 Task: Find the optimal route from Chicago to Starved Rock State Park.
Action: Mouse moved to (273, 58)
Screenshot: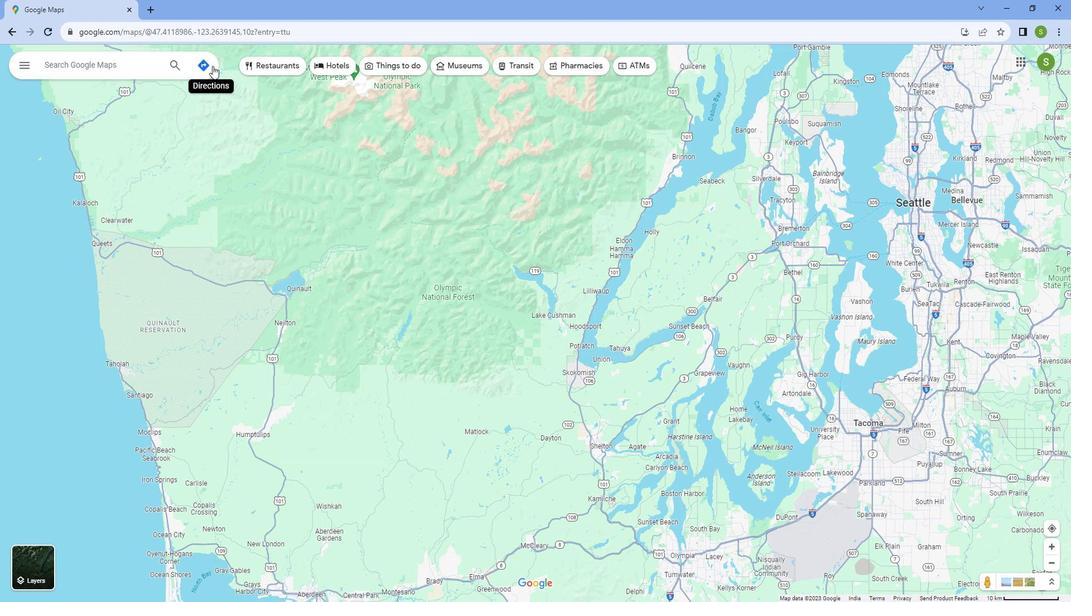 
Action: Mouse pressed left at (273, 58)
Screenshot: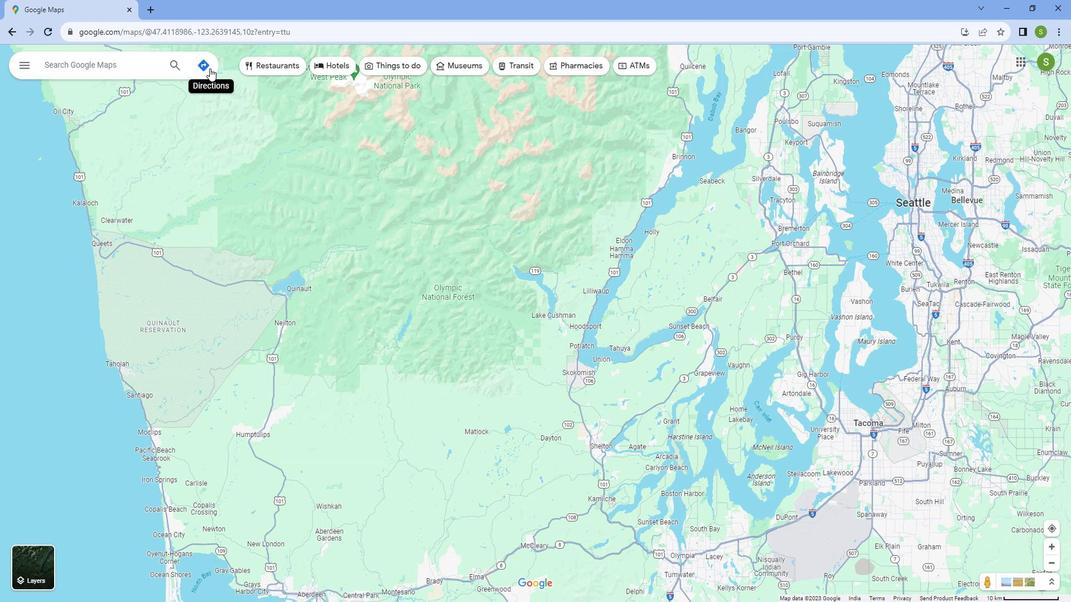 
Action: Mouse moved to (214, 85)
Screenshot: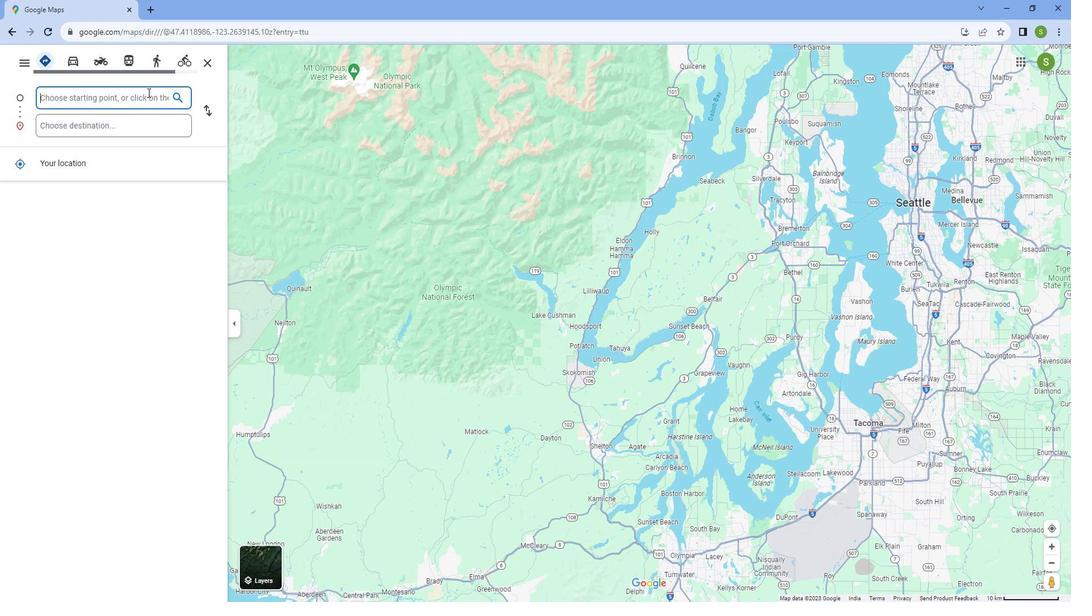 
Action: Mouse pressed left at (214, 85)
Screenshot: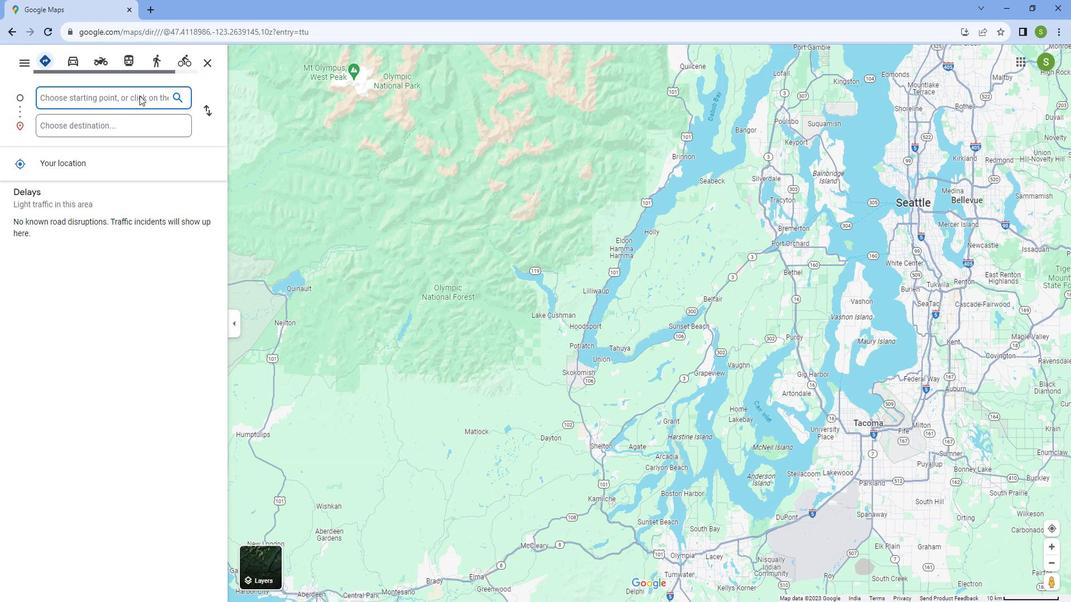 
Action: Key pressed <Key.caps_lock>C<Key.caps_lock>hicago
Screenshot: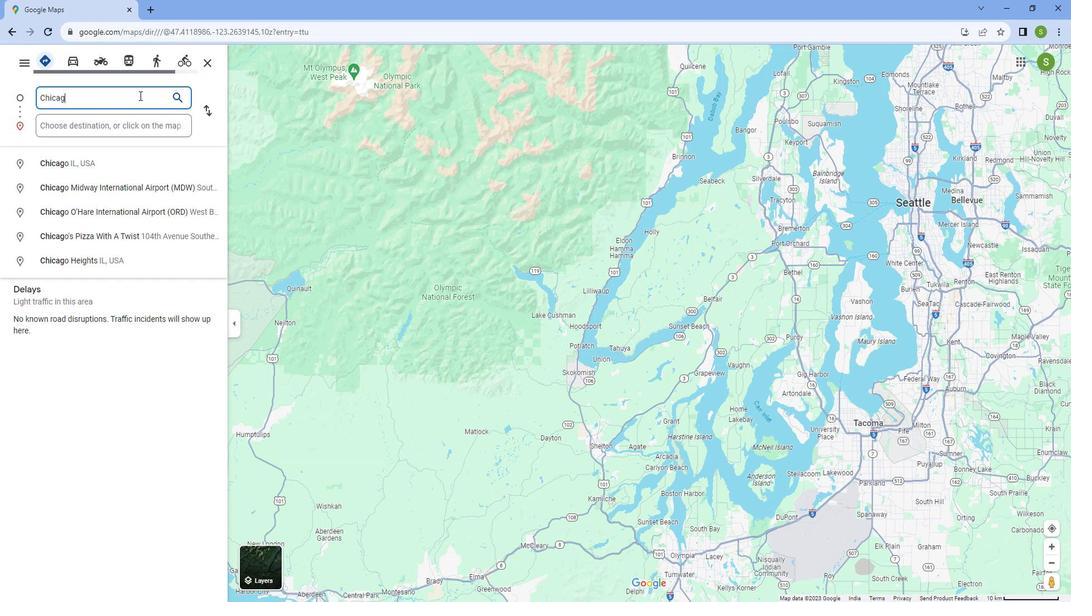 
Action: Mouse moved to (203, 156)
Screenshot: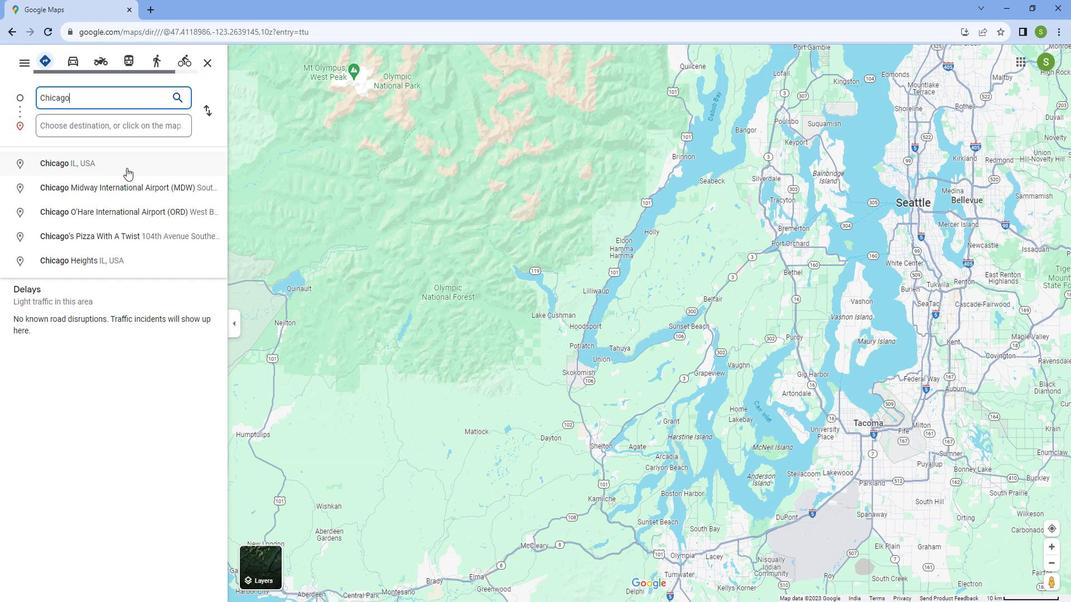 
Action: Mouse pressed left at (203, 156)
Screenshot: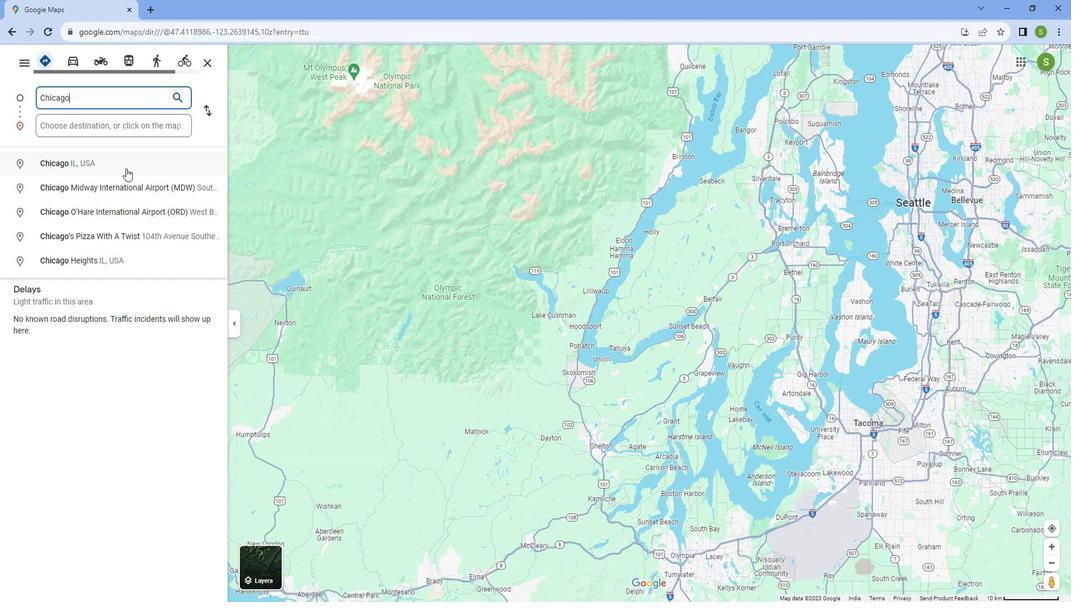 
Action: Mouse moved to (201, 112)
Screenshot: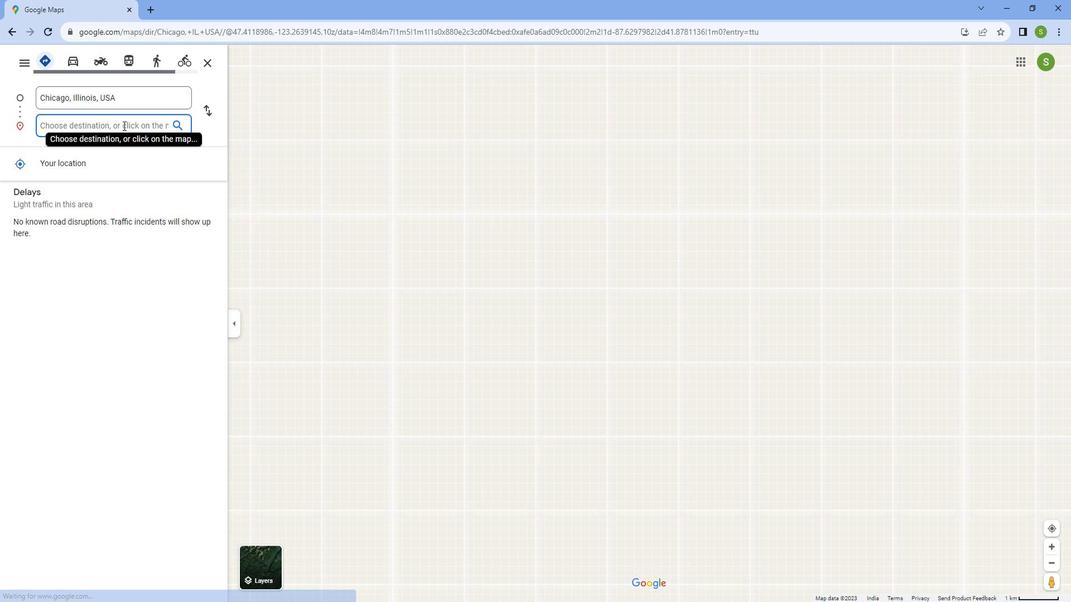 
Action: Mouse pressed left at (201, 112)
Screenshot: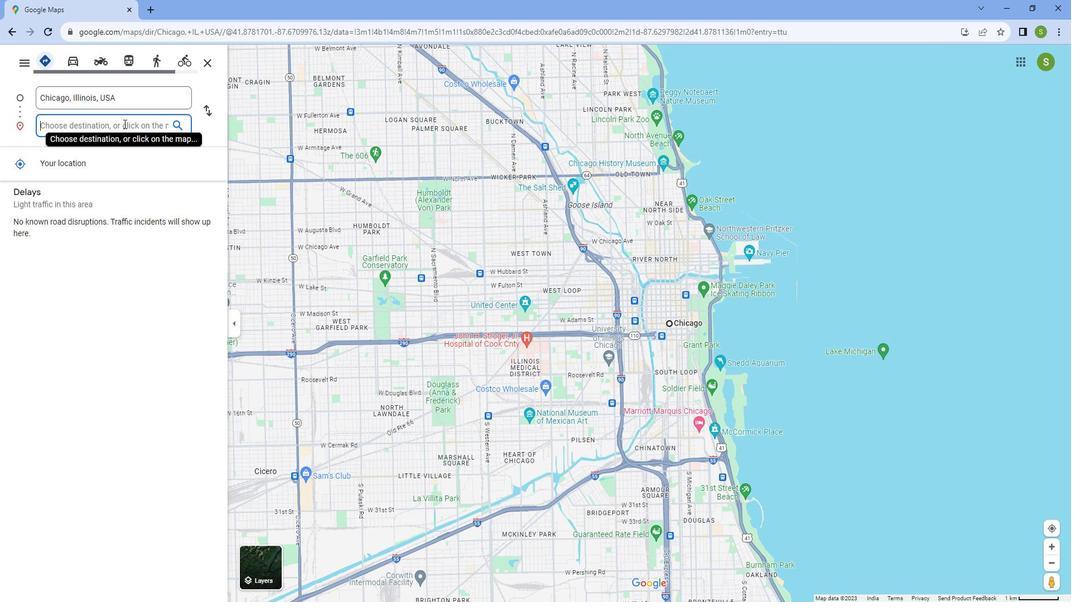 
Action: Key pressed <Key.caps_lock>S<Key.caps_lock>tarved<Key.space><Key.caps_lock>R<Key.caps_lock>ock<Key.space><Key.caps_lock>S<Key.caps_lock>tate<Key.space><Key.caps_lock>P<Key.caps_lock>ark
Screenshot: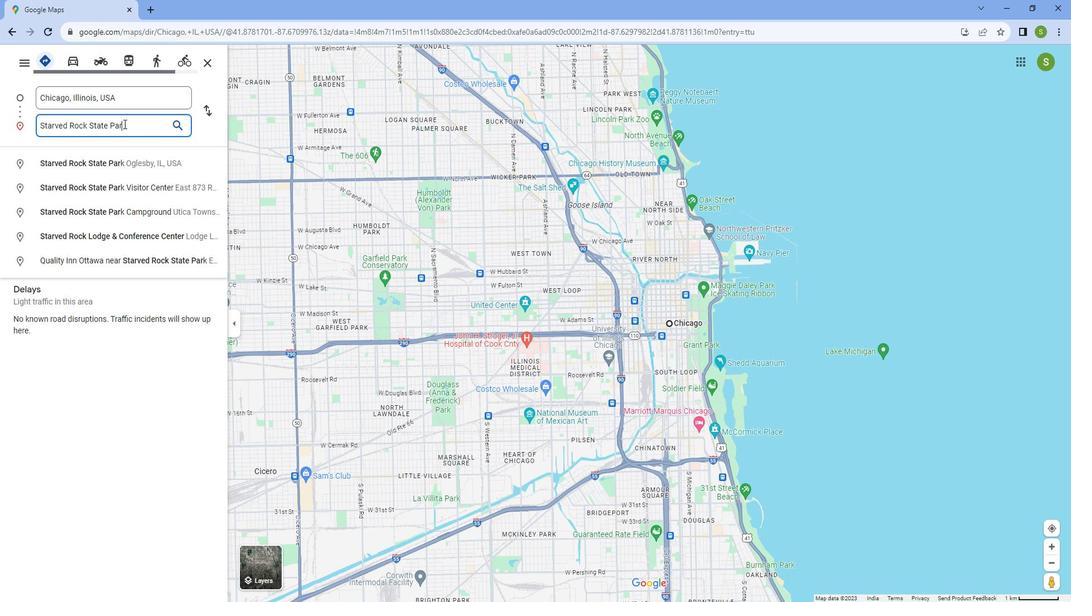 
Action: Mouse moved to (206, 159)
Screenshot: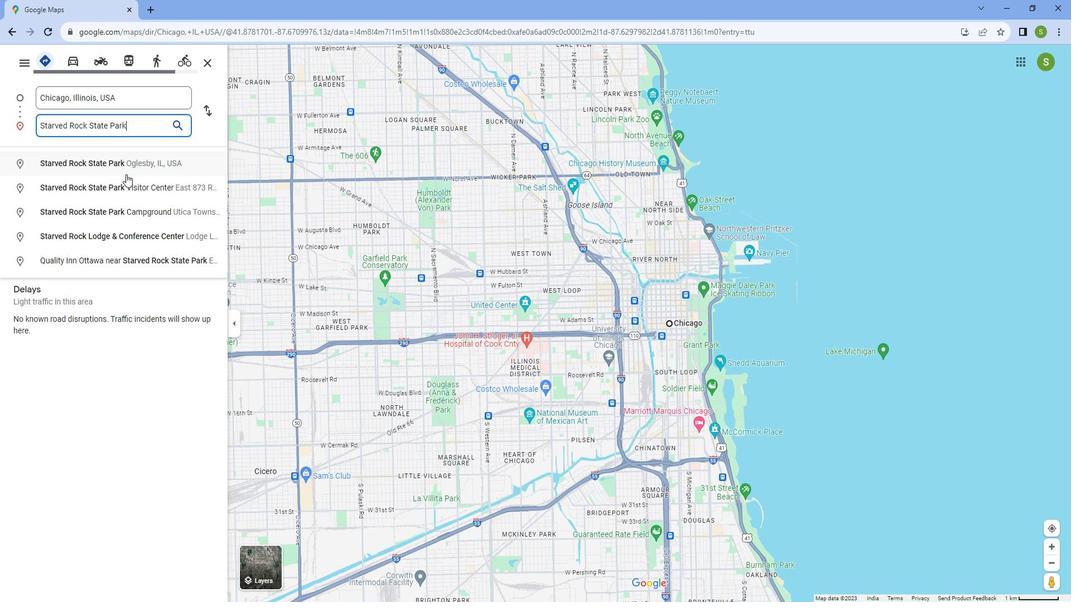 
Action: Mouse pressed left at (206, 159)
Screenshot: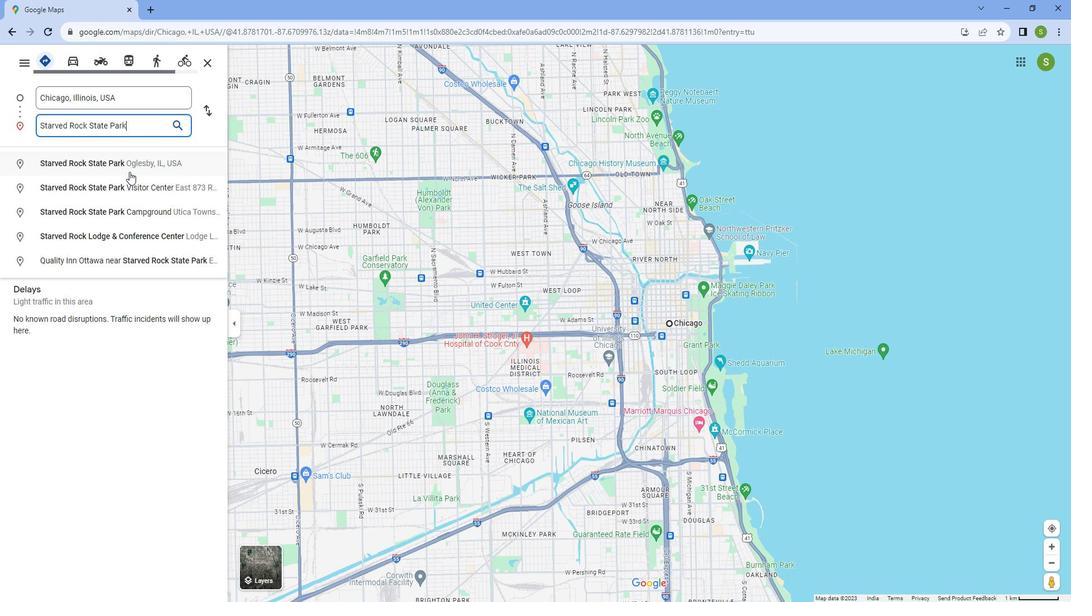 
Action: Mouse moved to (151, 286)
Screenshot: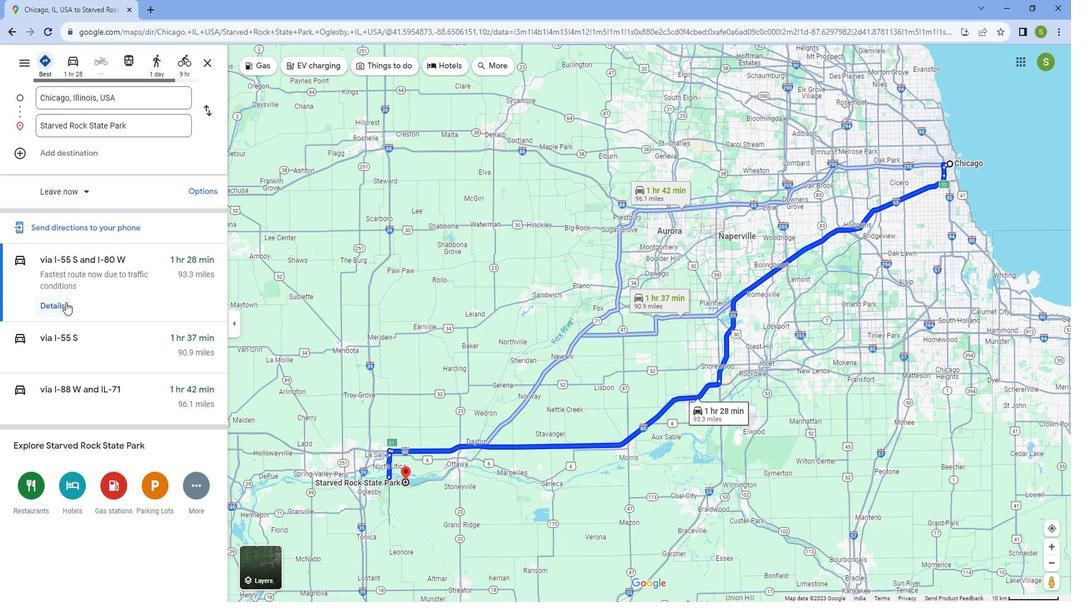 
Action: Mouse pressed left at (151, 286)
Screenshot: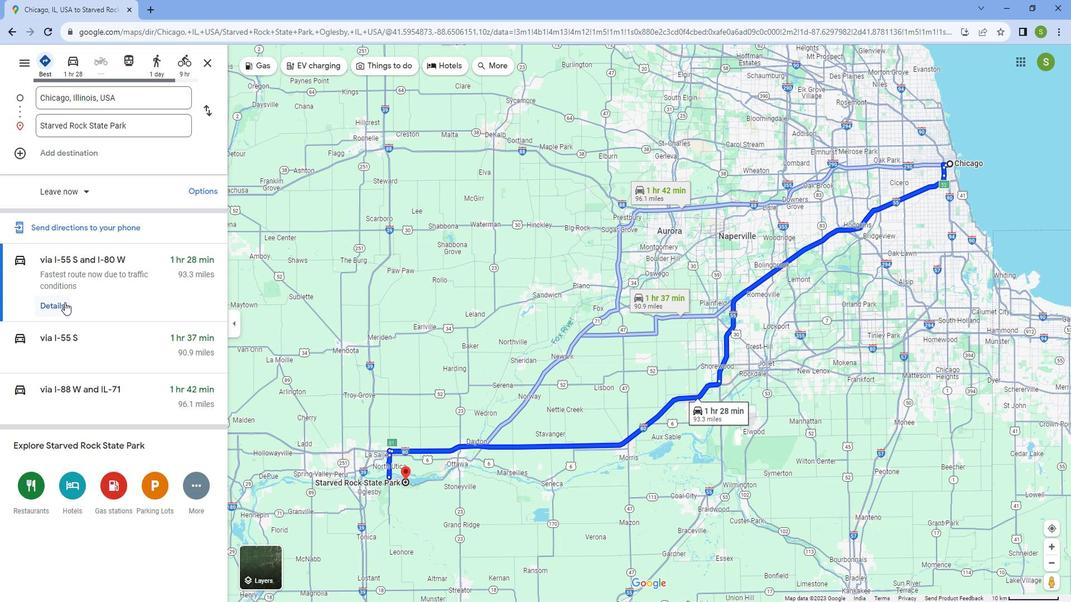 
Action: Mouse moved to (629, 337)
Screenshot: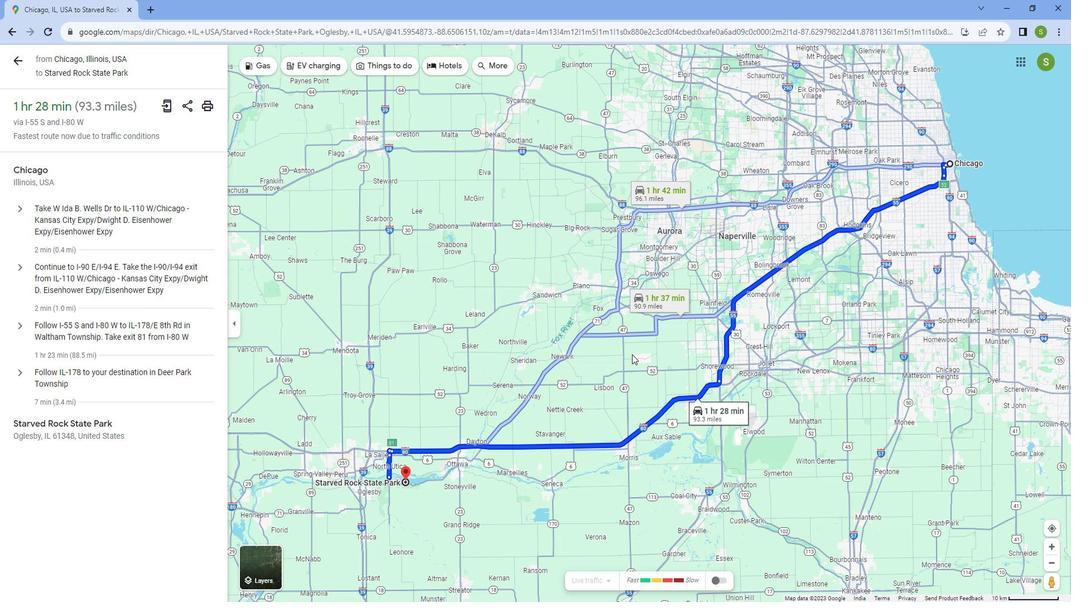 
Action: Mouse pressed left at (629, 337)
Screenshot: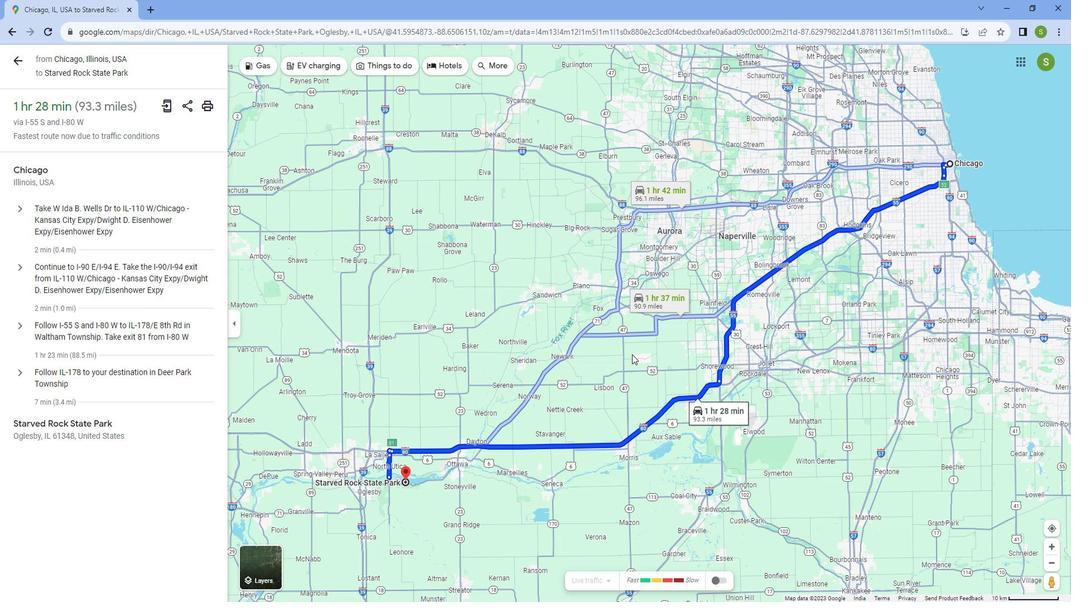 
Action: Mouse moved to (676, 303)
Screenshot: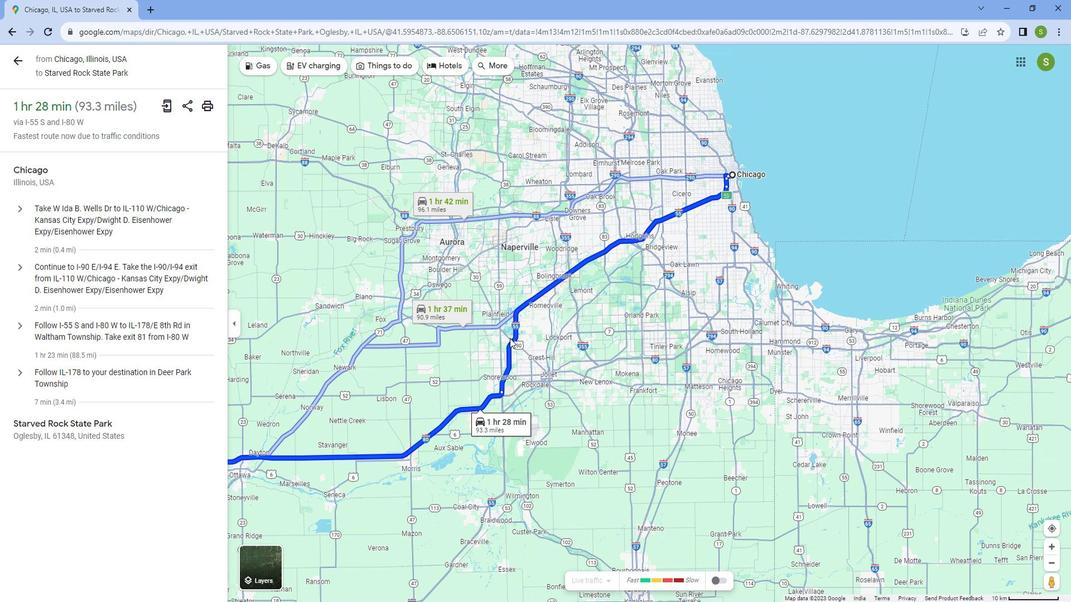 
Action: Mouse pressed left at (676, 303)
Screenshot: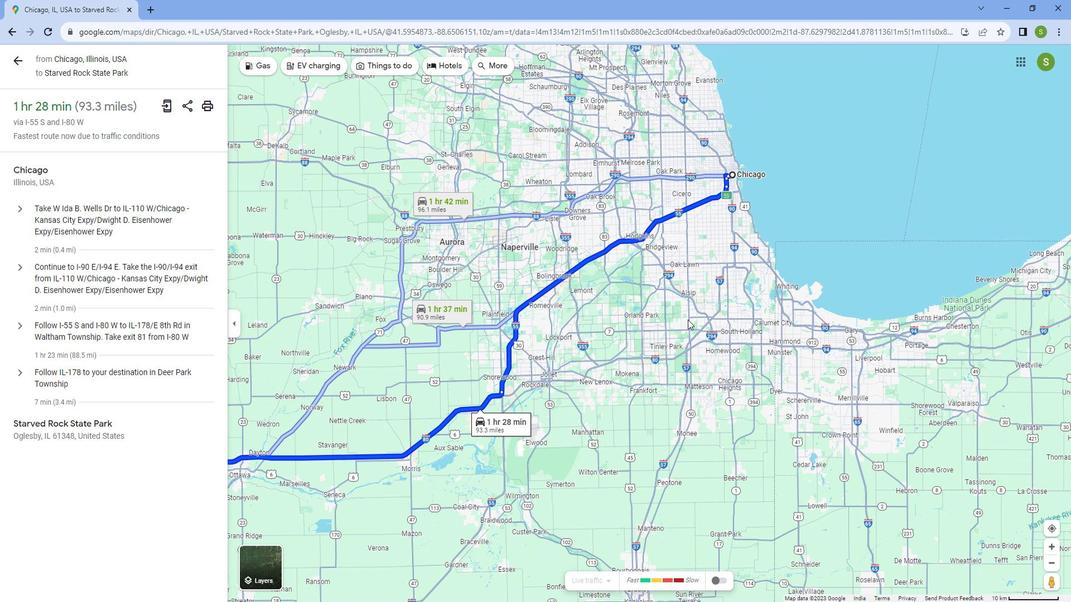 
Action: Mouse moved to (615, 269)
Screenshot: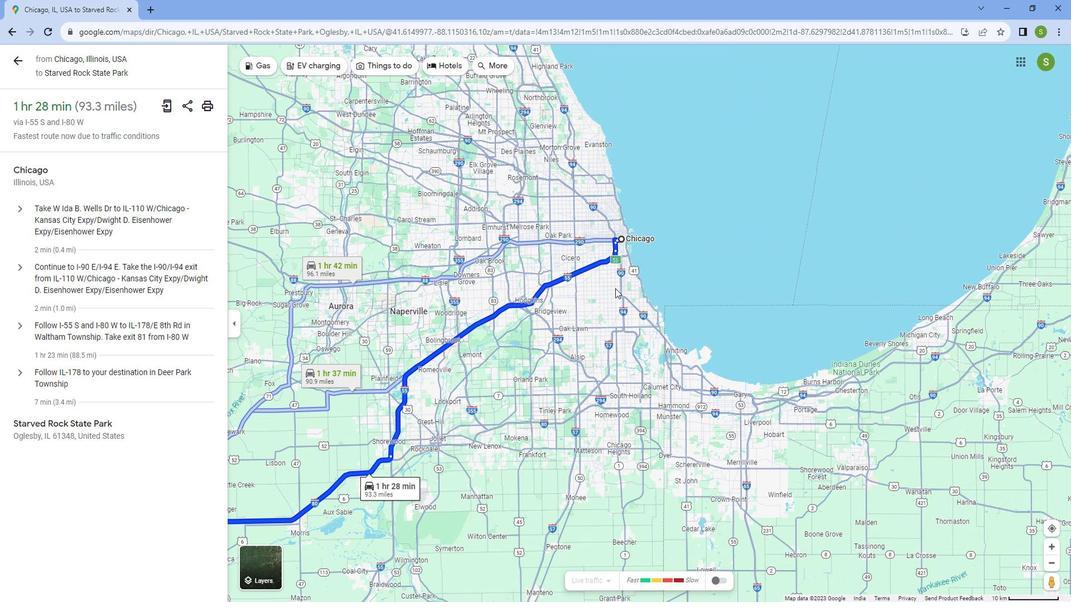 
Action: Mouse scrolled (615, 270) with delta (0, 0)
Screenshot: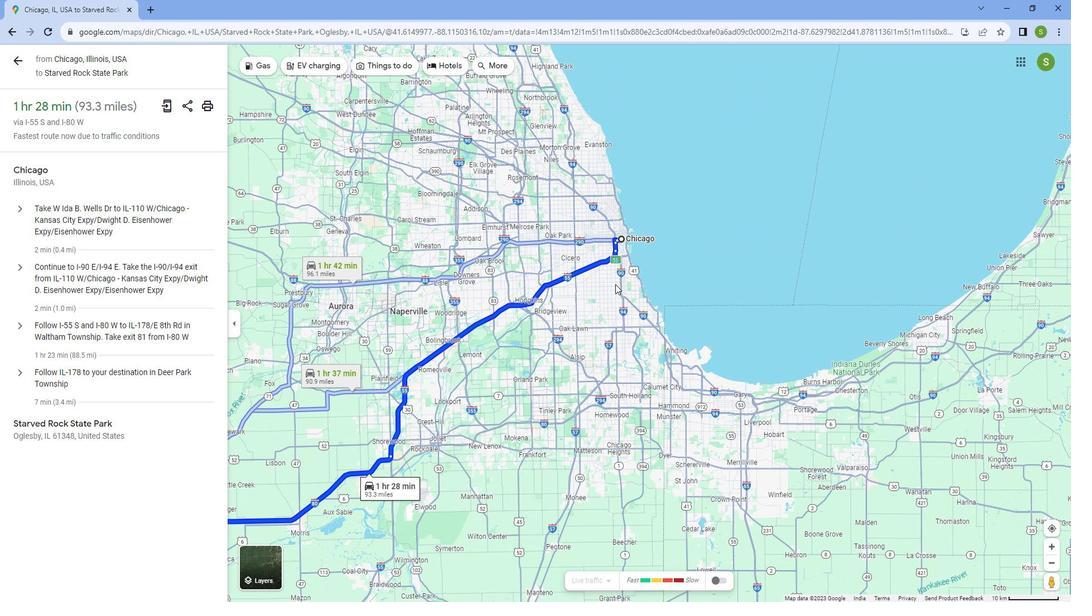 
Action: Mouse scrolled (615, 270) with delta (0, 0)
Screenshot: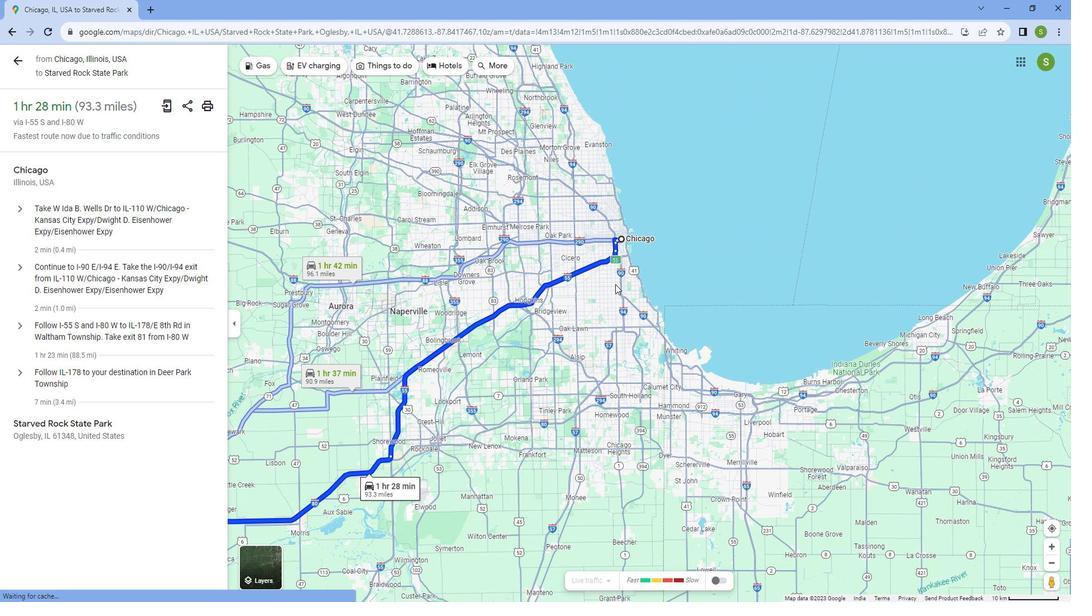 
Action: Mouse scrolled (615, 270) with delta (0, 0)
Screenshot: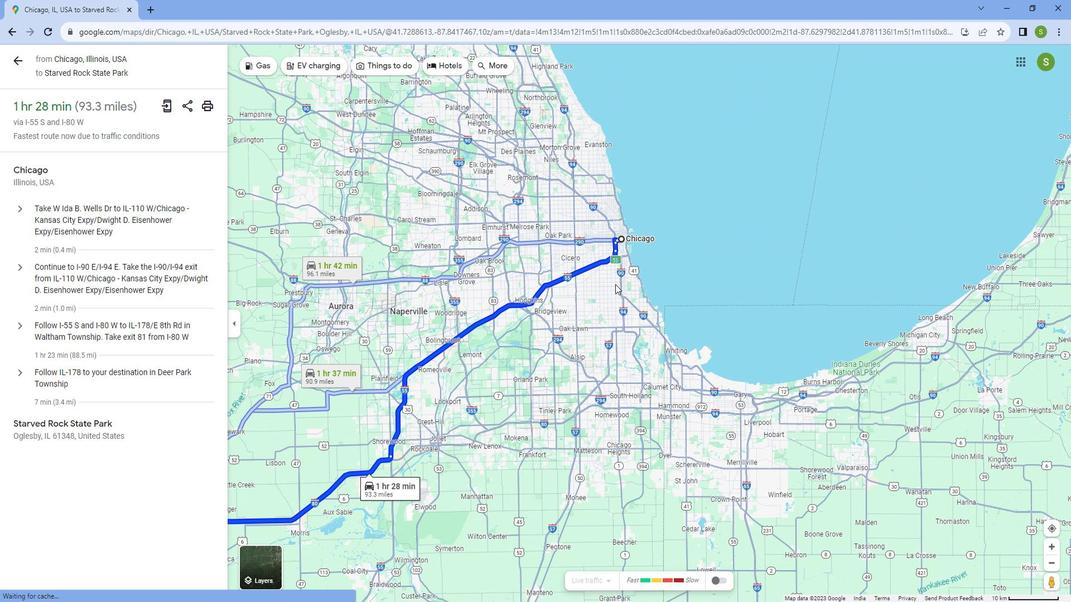 
Action: Mouse scrolled (615, 270) with delta (0, 0)
Screenshot: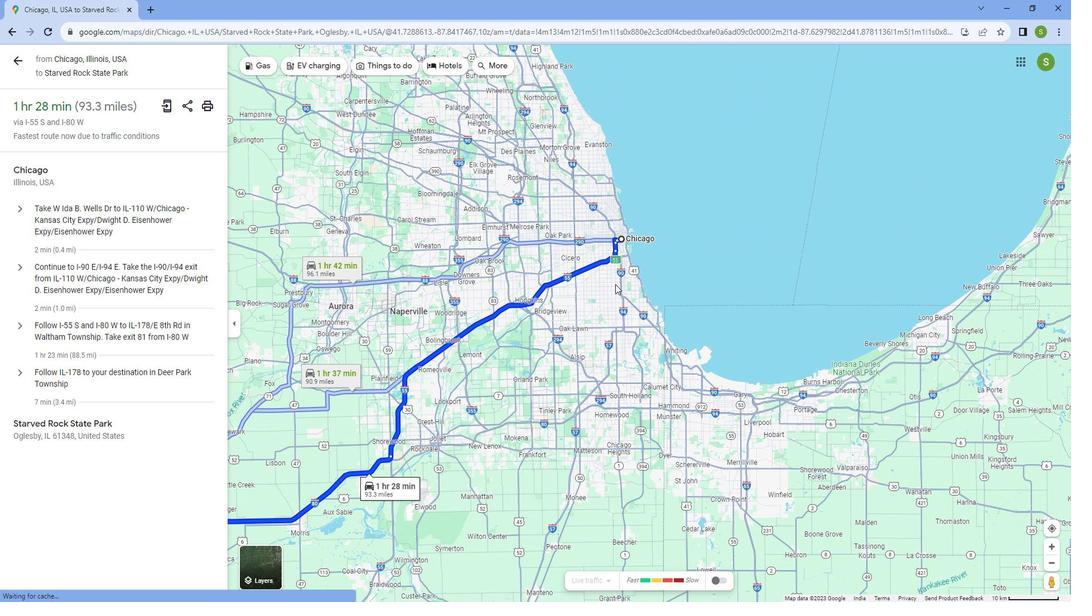 
Action: Mouse scrolled (615, 270) with delta (0, 0)
Screenshot: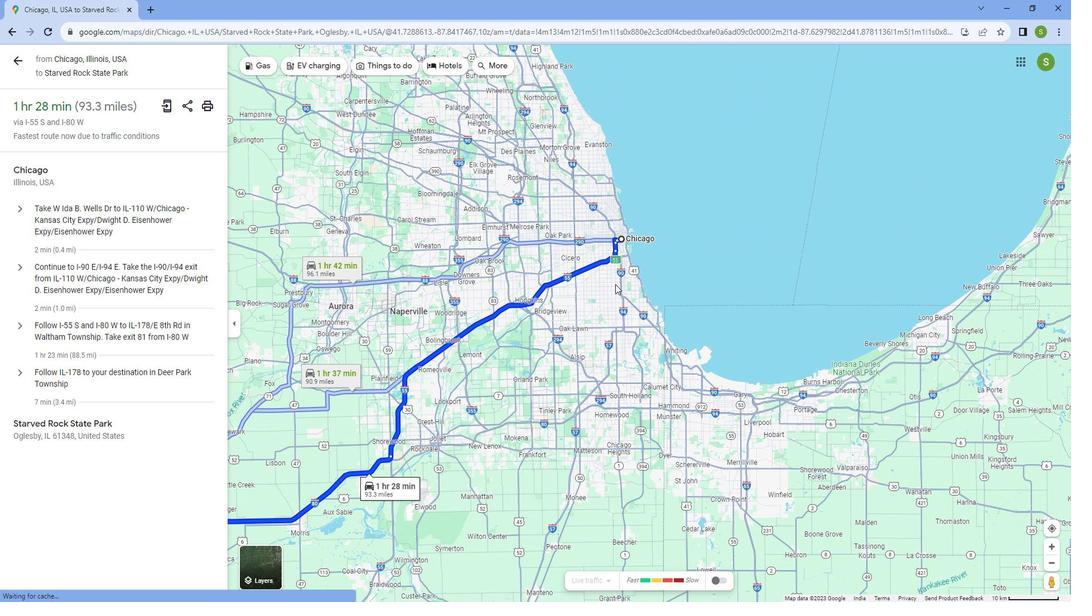 
Action: Mouse scrolled (615, 270) with delta (0, 0)
Screenshot: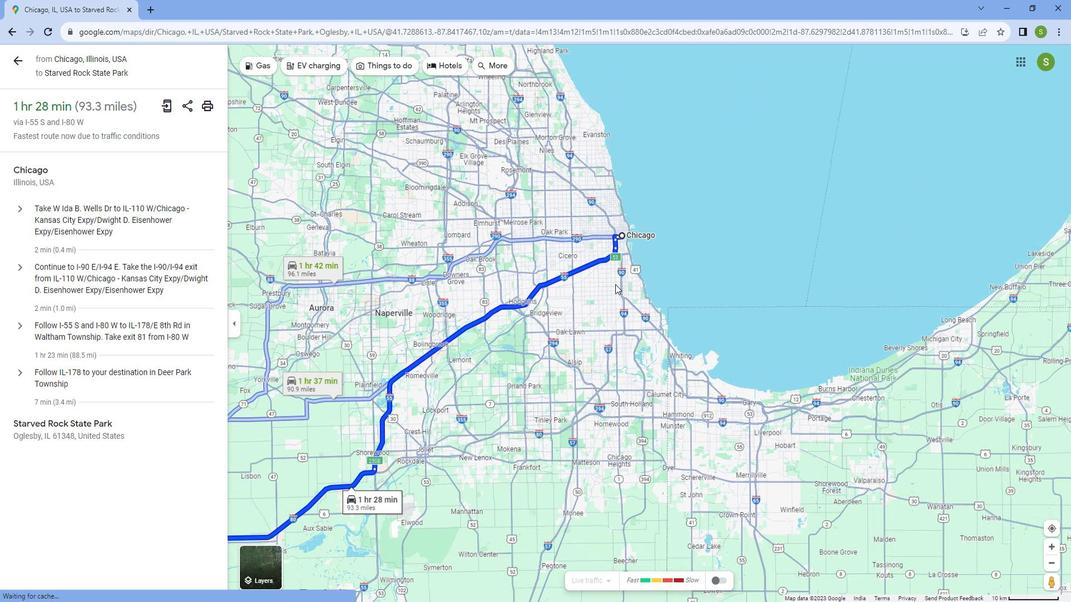 
Action: Mouse scrolled (615, 270) with delta (0, 0)
Screenshot: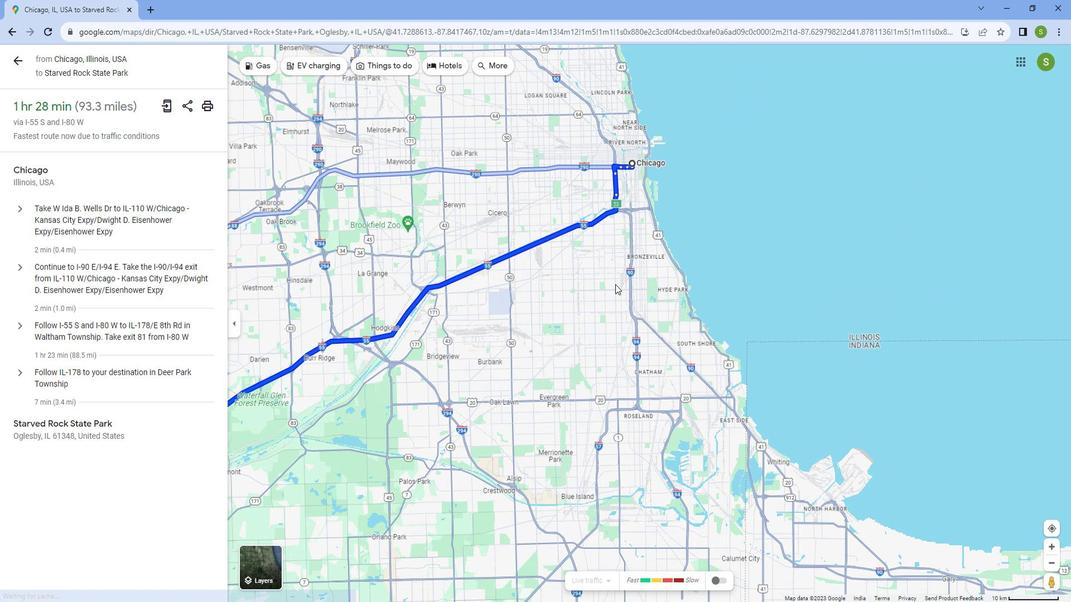
Action: Mouse scrolled (615, 270) with delta (0, 0)
Screenshot: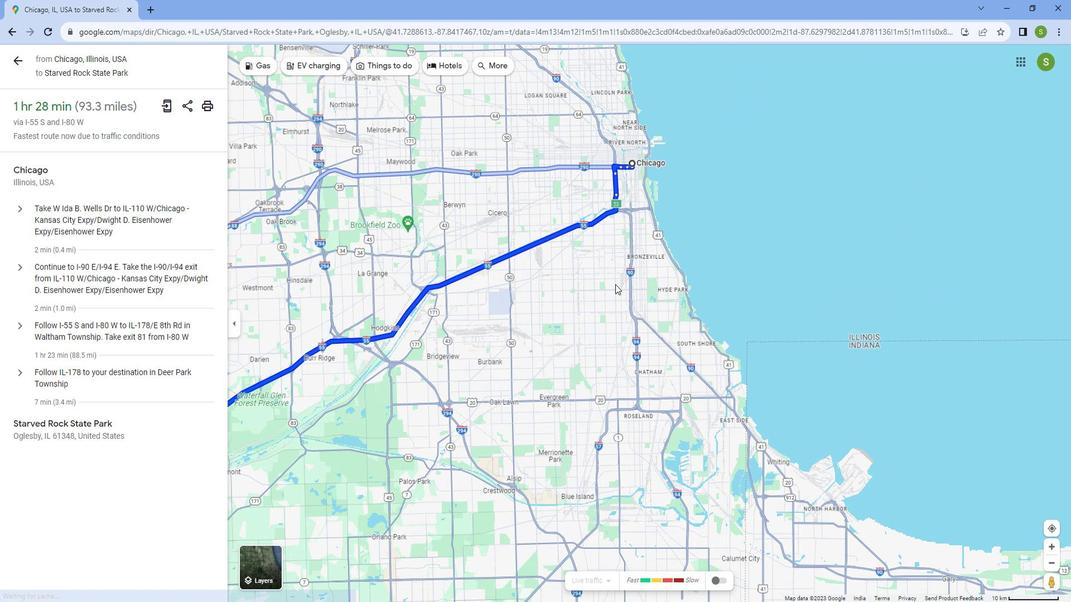 
Action: Mouse scrolled (615, 270) with delta (0, 0)
Screenshot: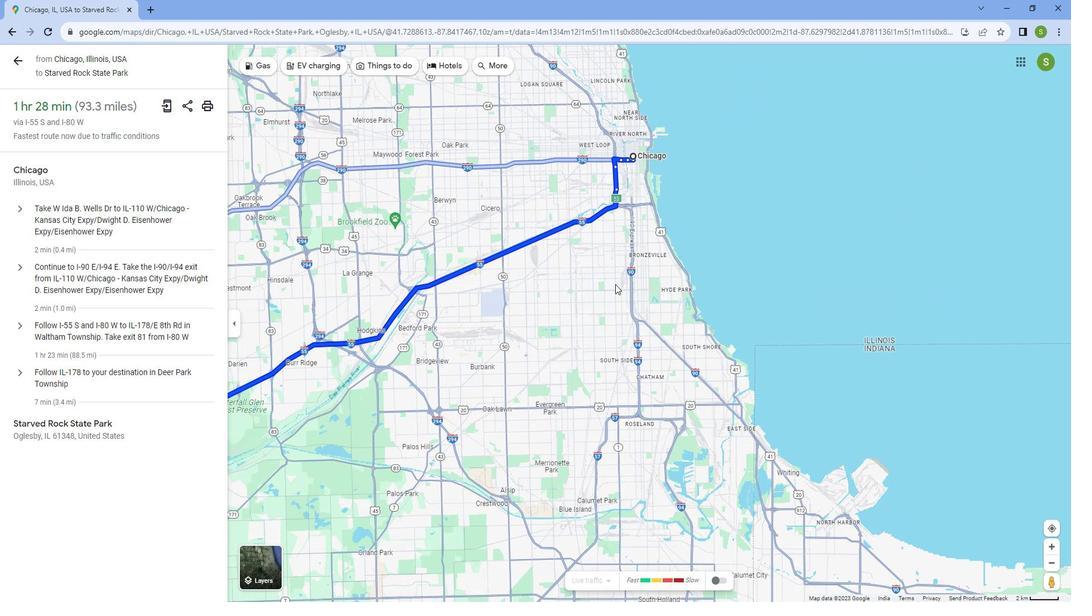 
Action: Mouse scrolled (615, 270) with delta (0, 0)
Screenshot: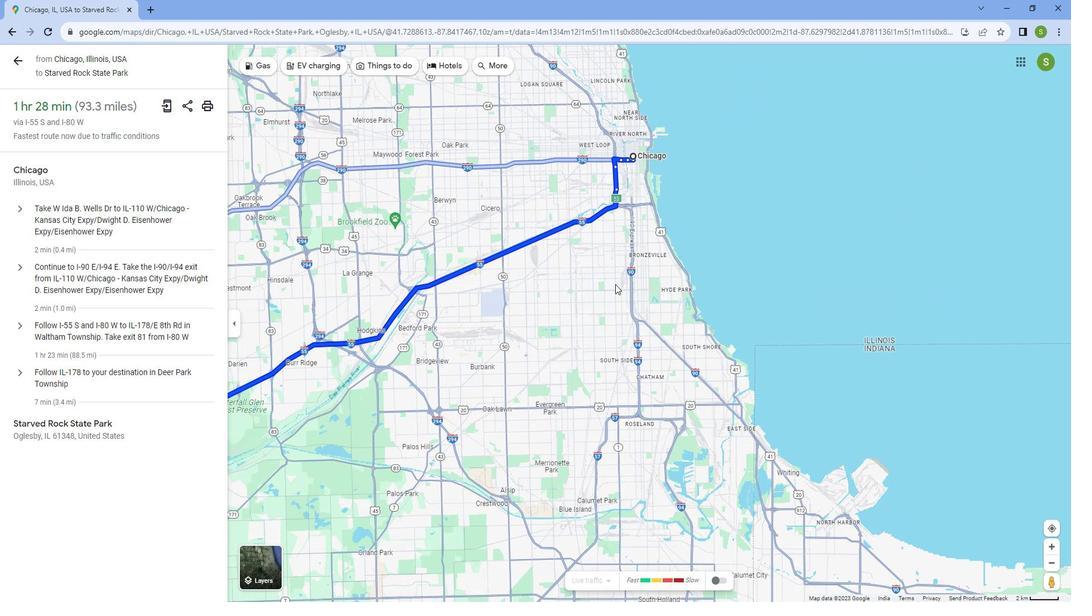 
Action: Mouse scrolled (615, 270) with delta (0, 0)
Screenshot: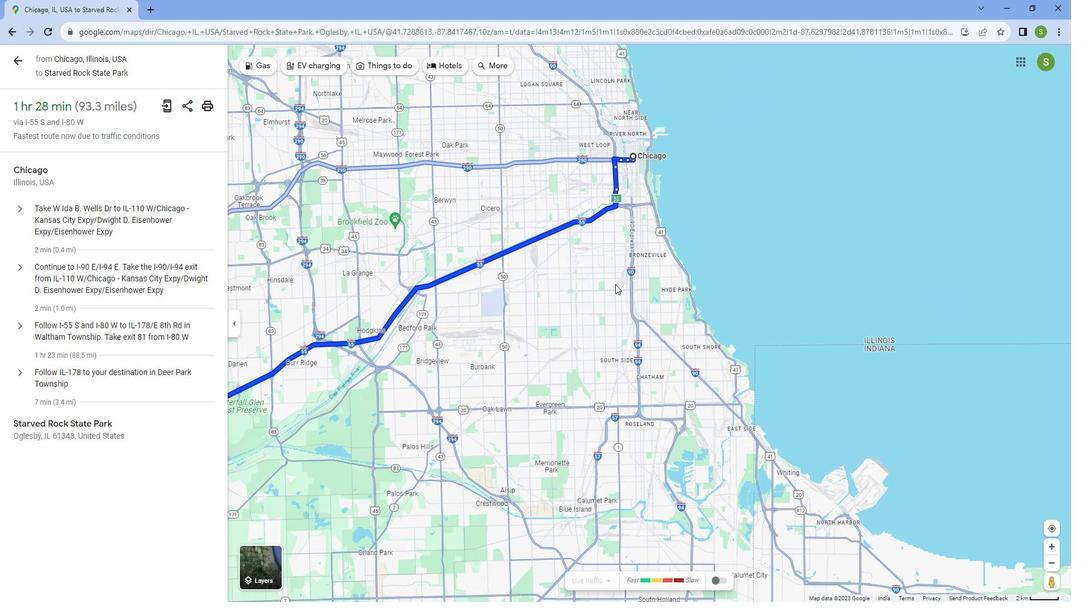 
Action: Mouse moved to (532, 240)
Screenshot: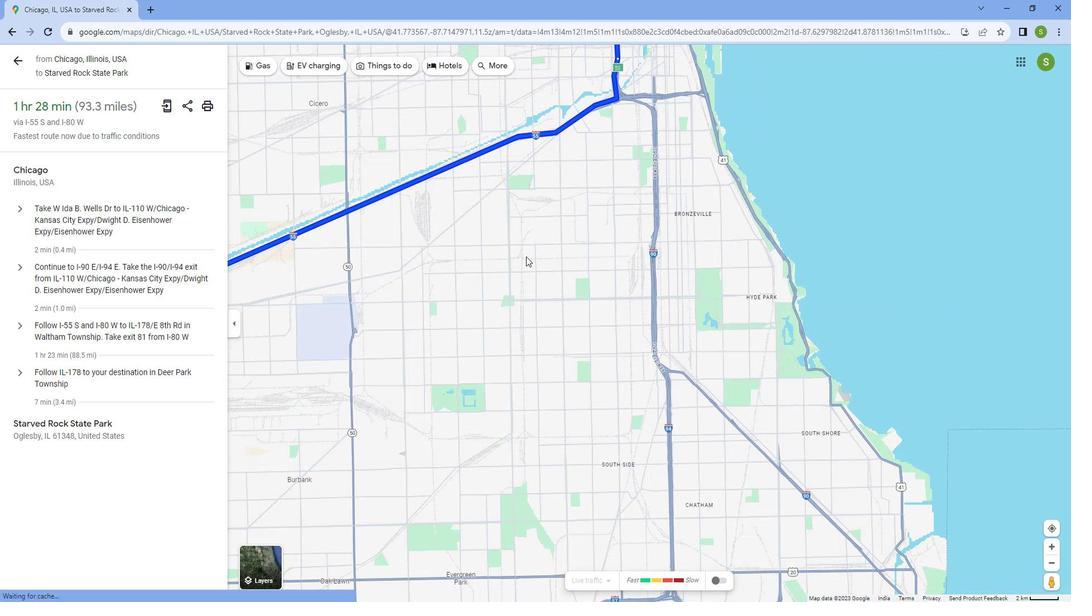 
Action: Mouse pressed left at (532, 240)
Screenshot: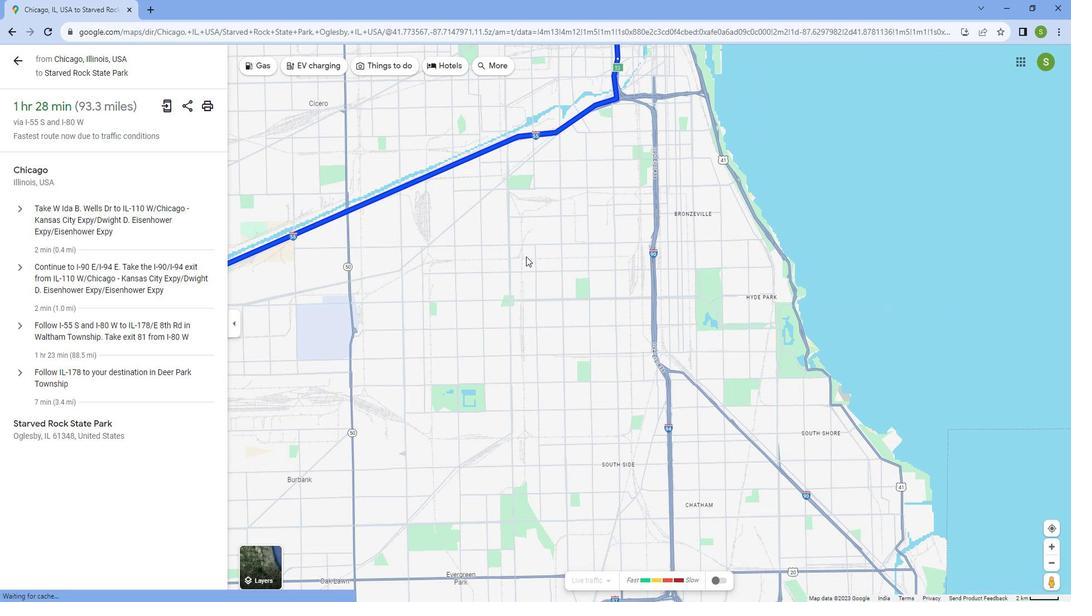 
Action: Mouse moved to (562, 516)
Screenshot: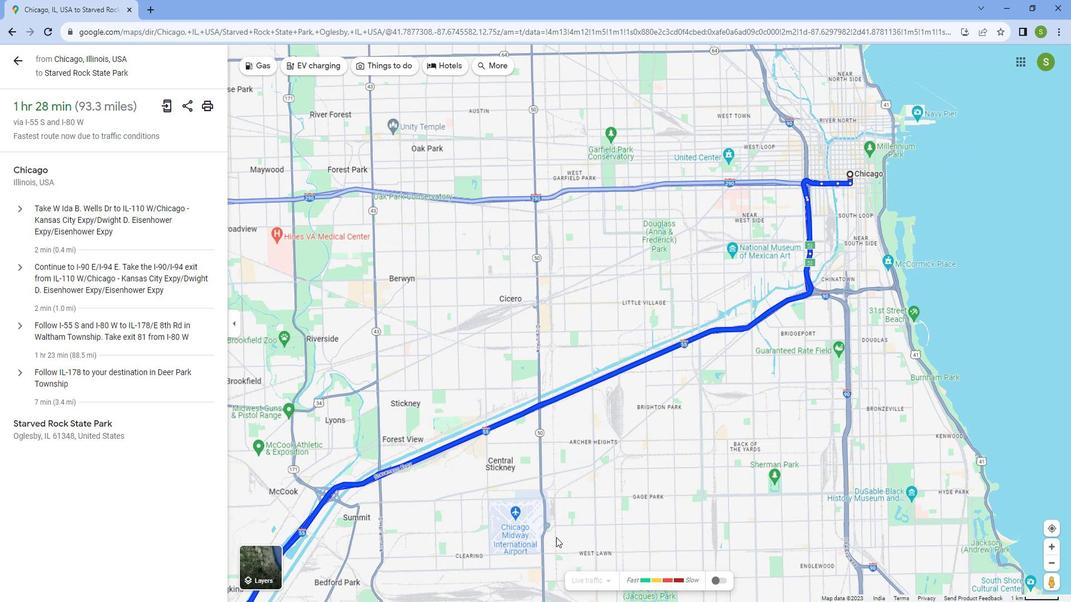 
Action: Mouse pressed left at (562, 516)
Screenshot: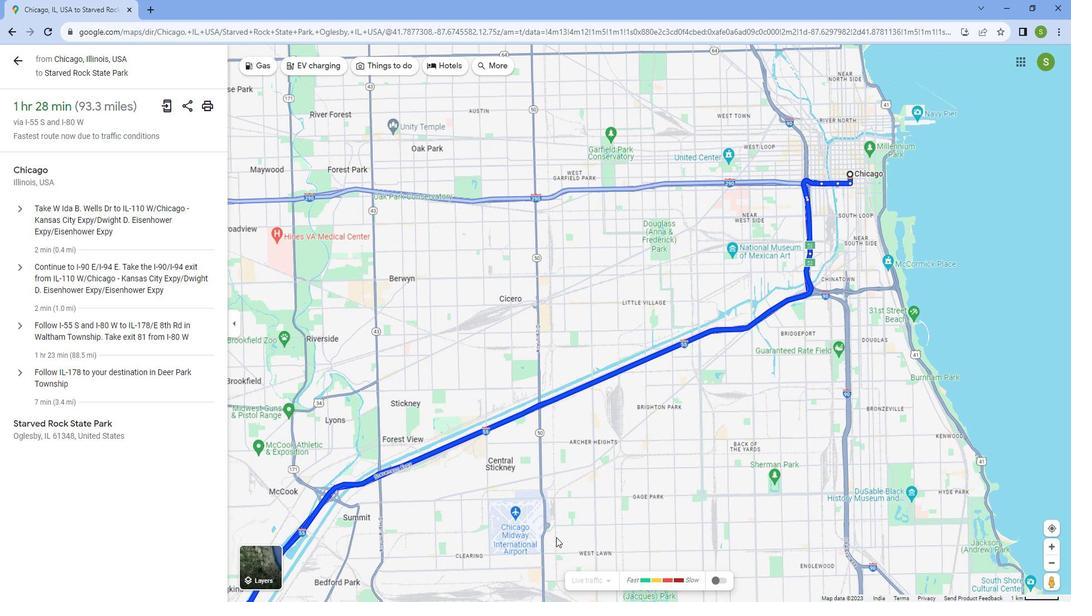 
Action: Mouse moved to (454, 424)
Screenshot: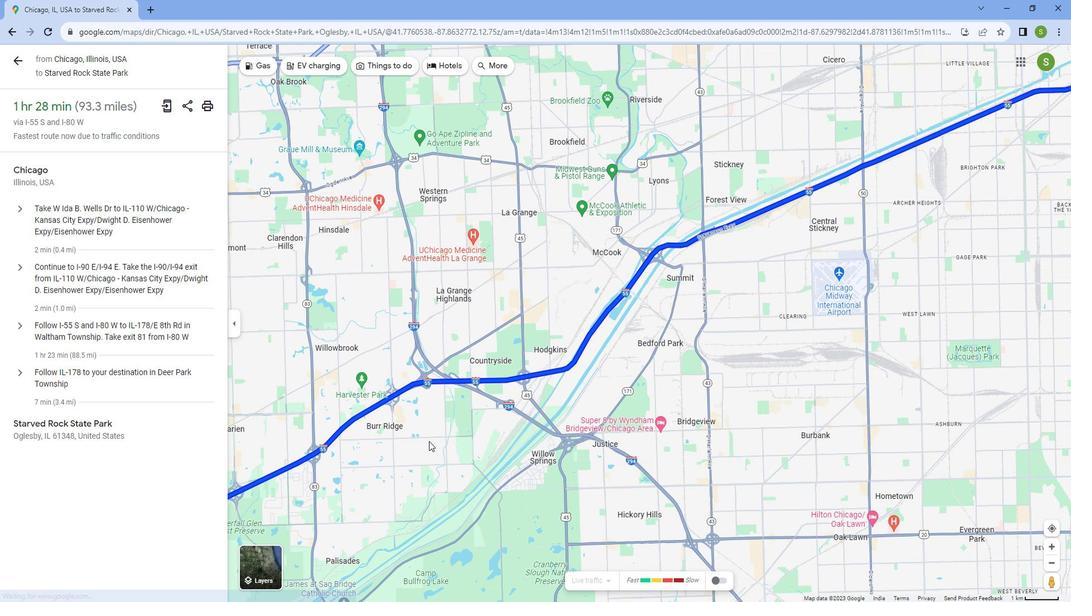
Action: Mouse pressed left at (454, 424)
Screenshot: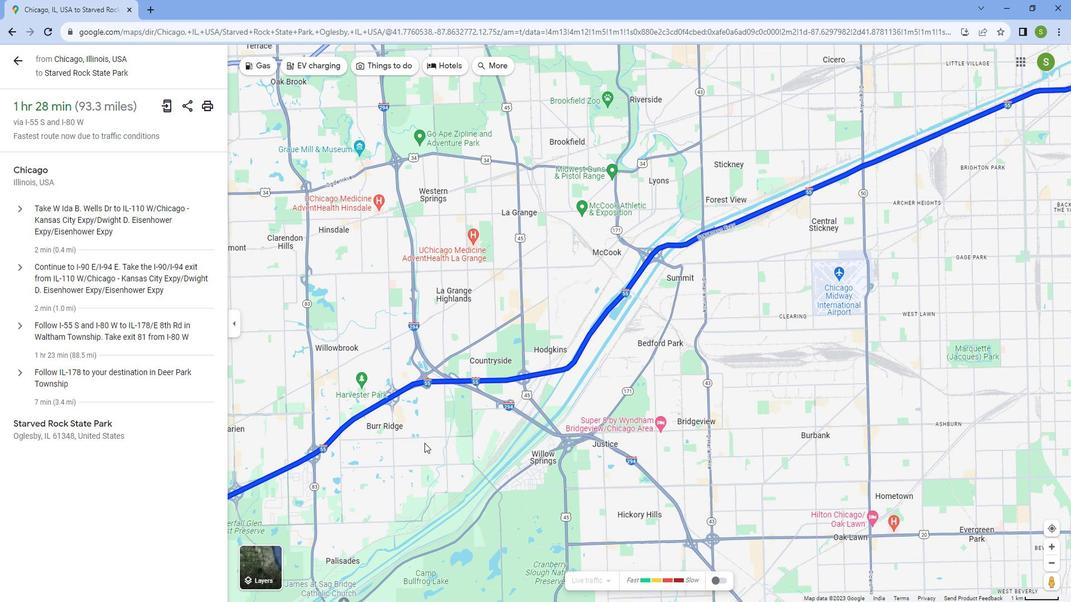 
Action: Mouse moved to (607, 462)
Screenshot: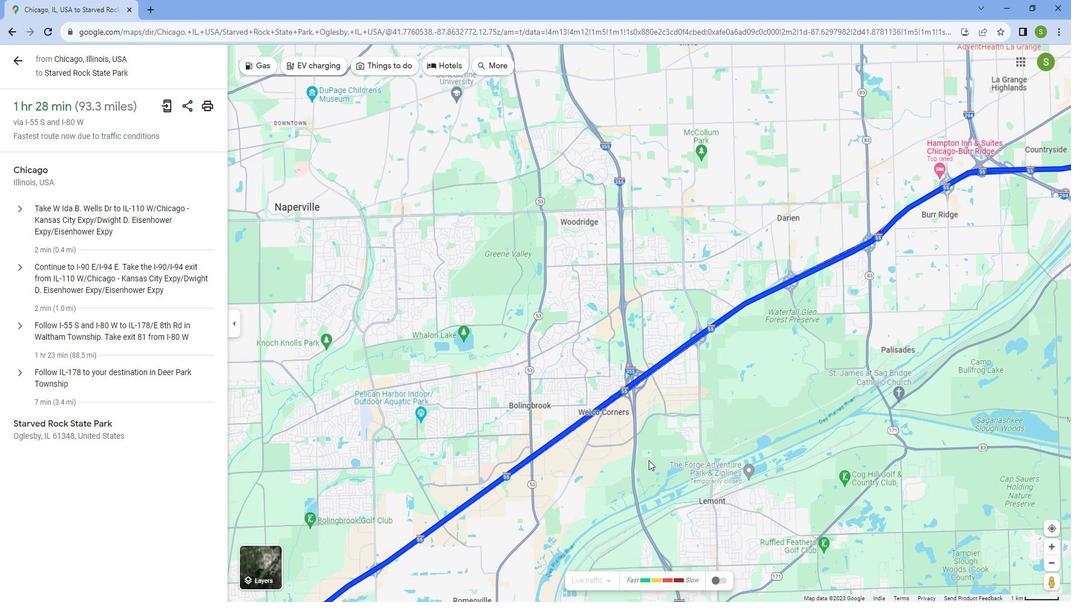 
Action: Mouse pressed left at (607, 462)
Screenshot: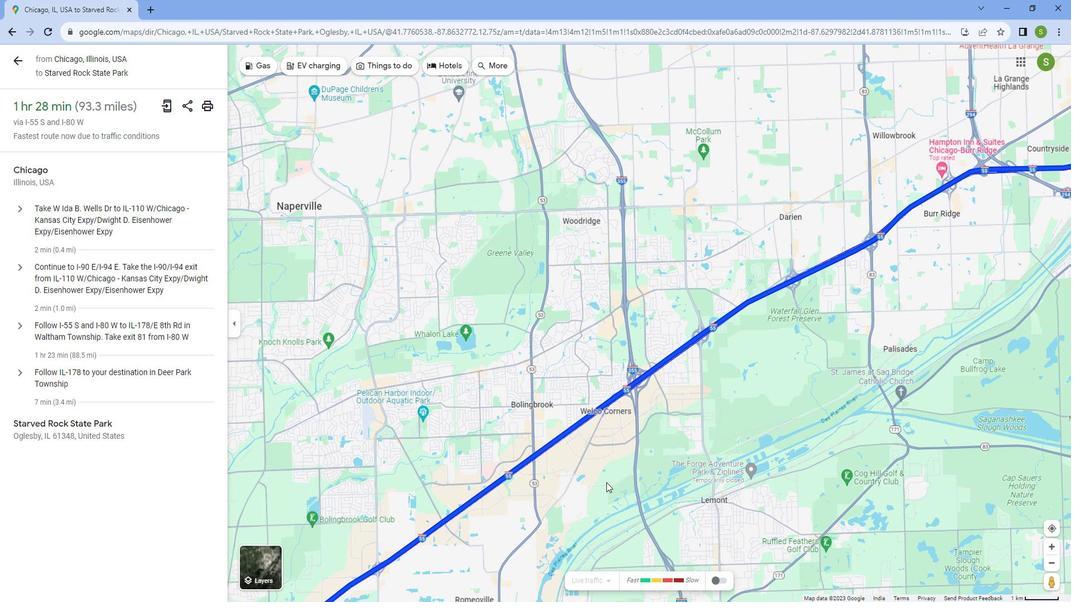 
Action: Mouse moved to (807, 474)
Screenshot: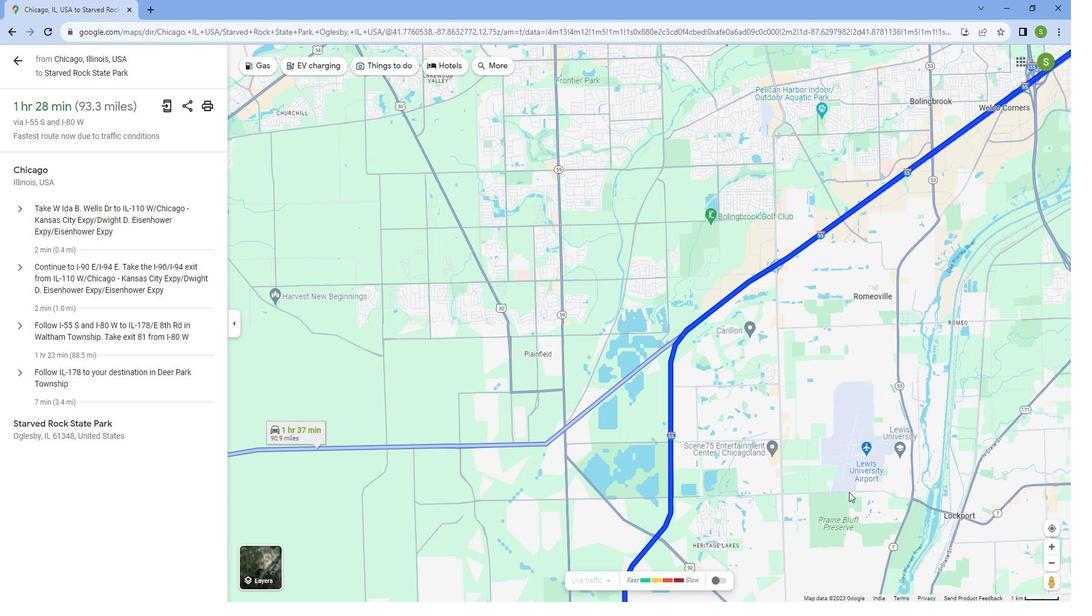 
Action: Mouse pressed left at (807, 474)
Screenshot: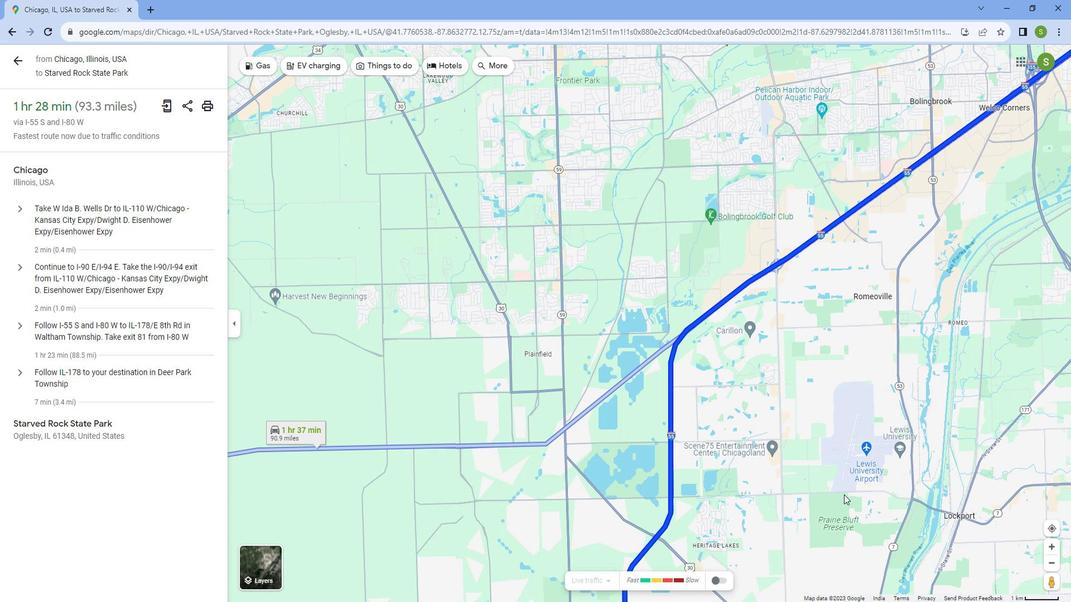 
Action: Mouse moved to (527, 352)
Screenshot: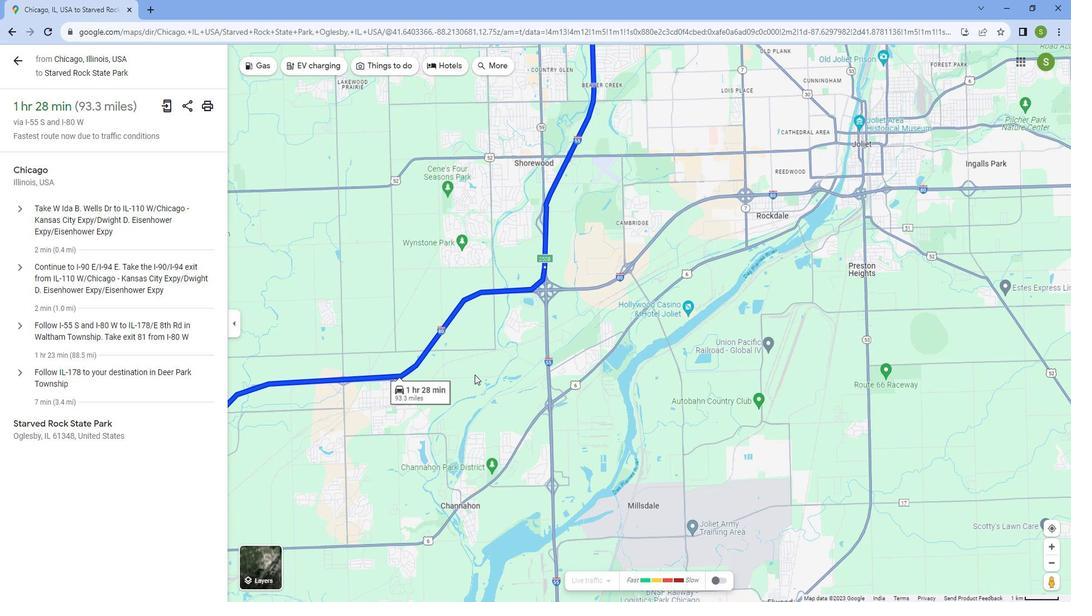 
Action: Mouse pressed left at (527, 352)
Screenshot: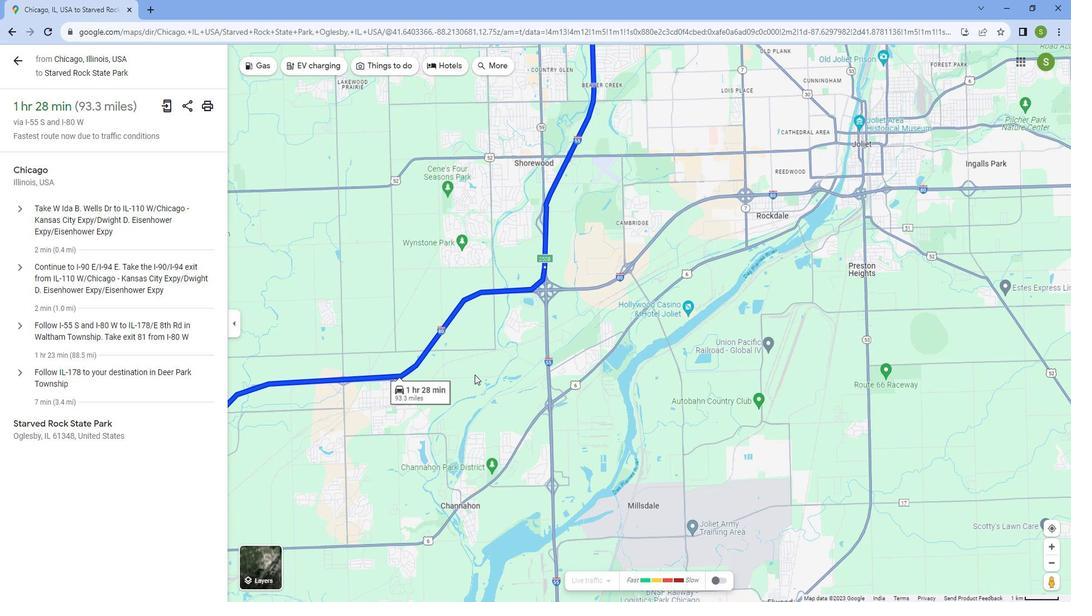 
Action: Mouse moved to (394, 292)
Screenshot: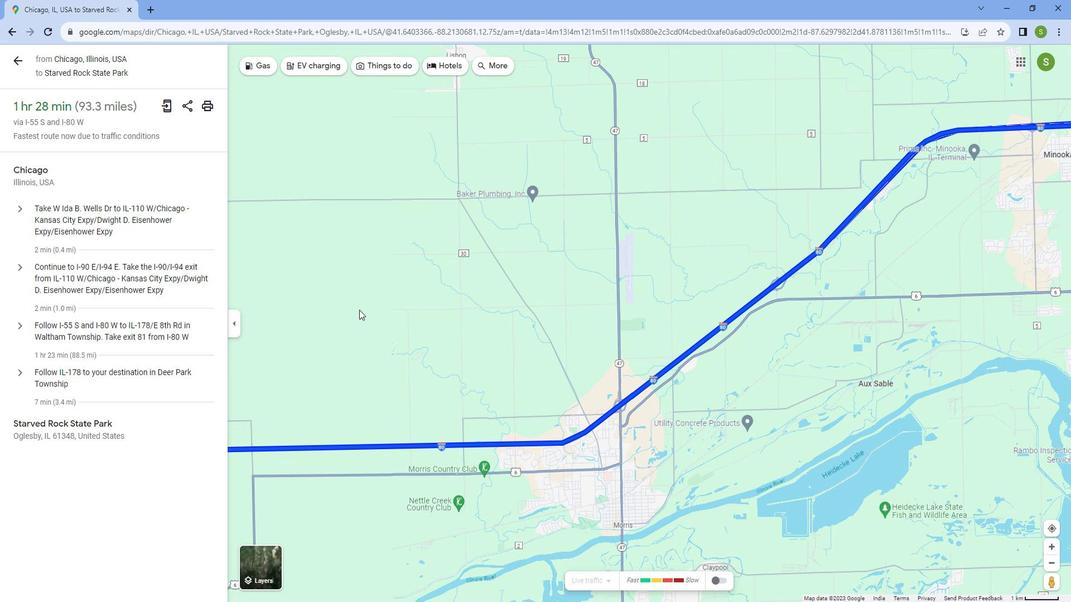 
Action: Mouse pressed left at (394, 292)
Screenshot: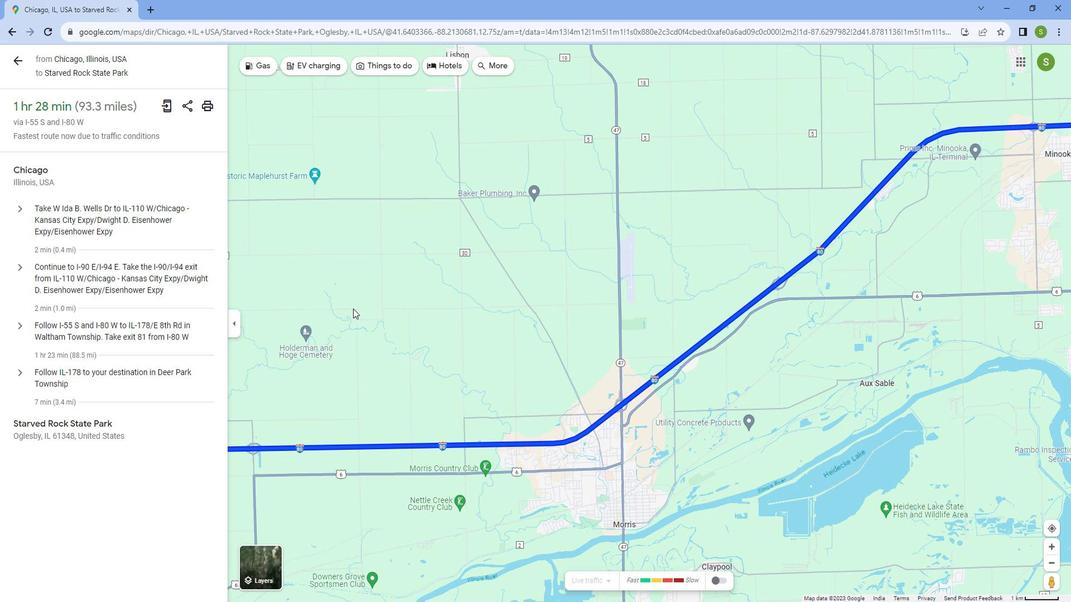 
Action: Mouse moved to (382, 197)
Screenshot: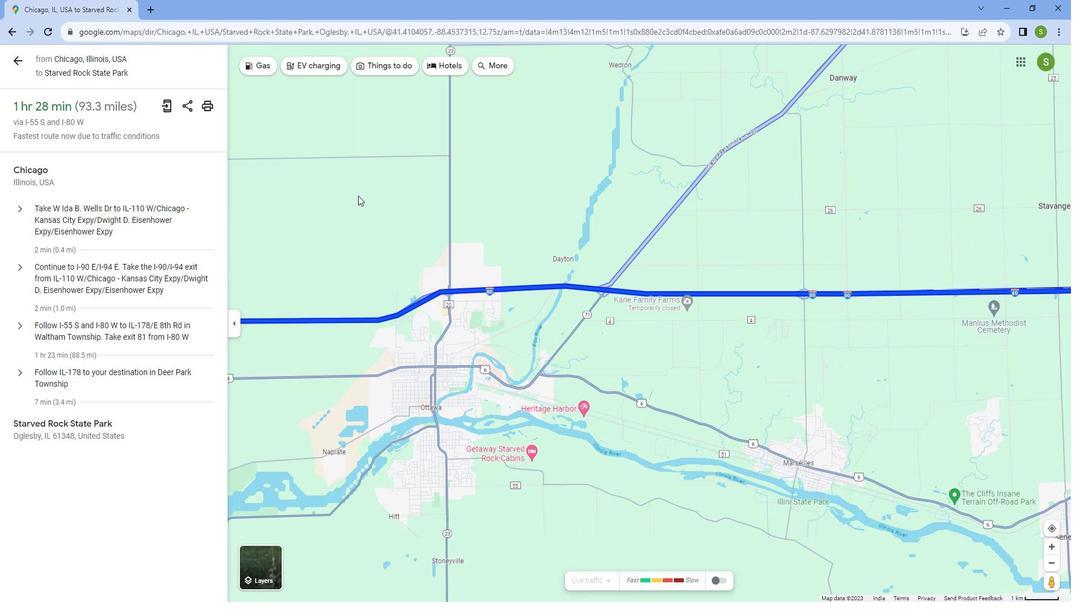
Action: Mouse pressed left at (382, 197)
Screenshot: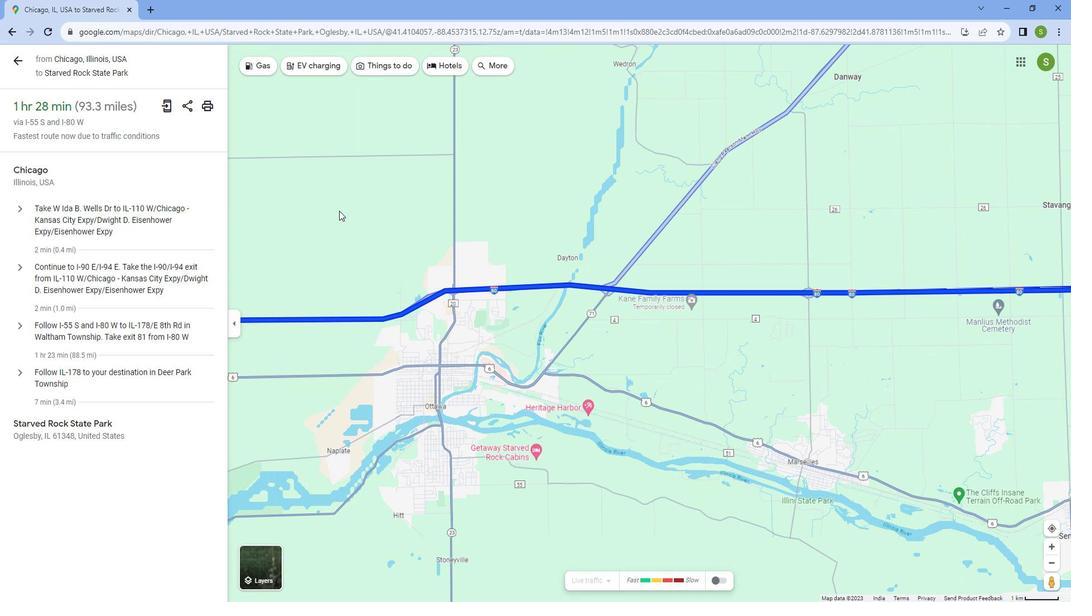 
Action: Mouse moved to (787, 352)
Screenshot: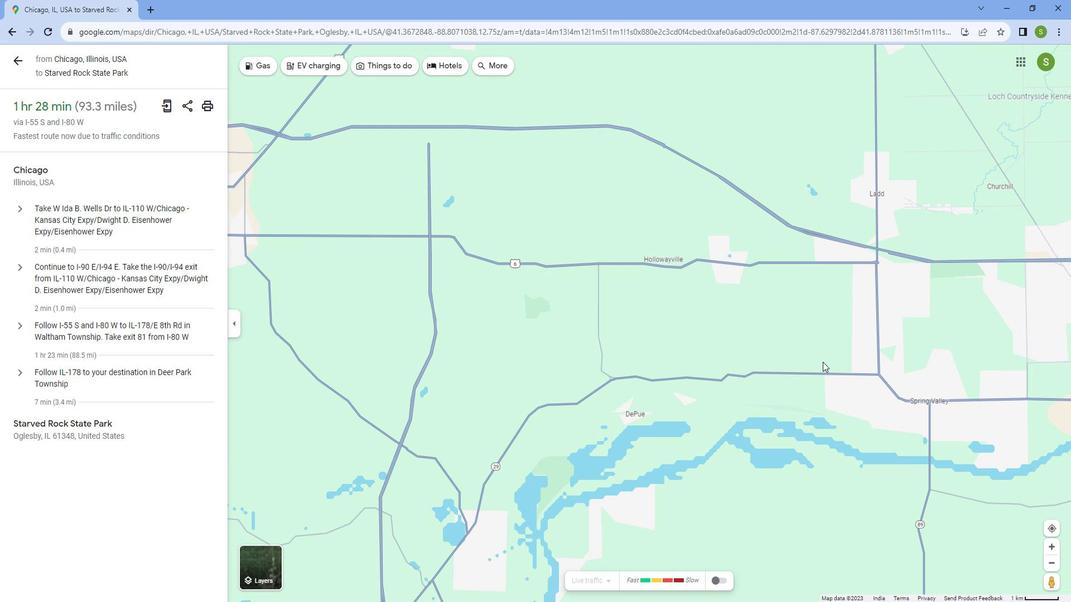 
Action: Mouse pressed left at (787, 352)
Screenshot: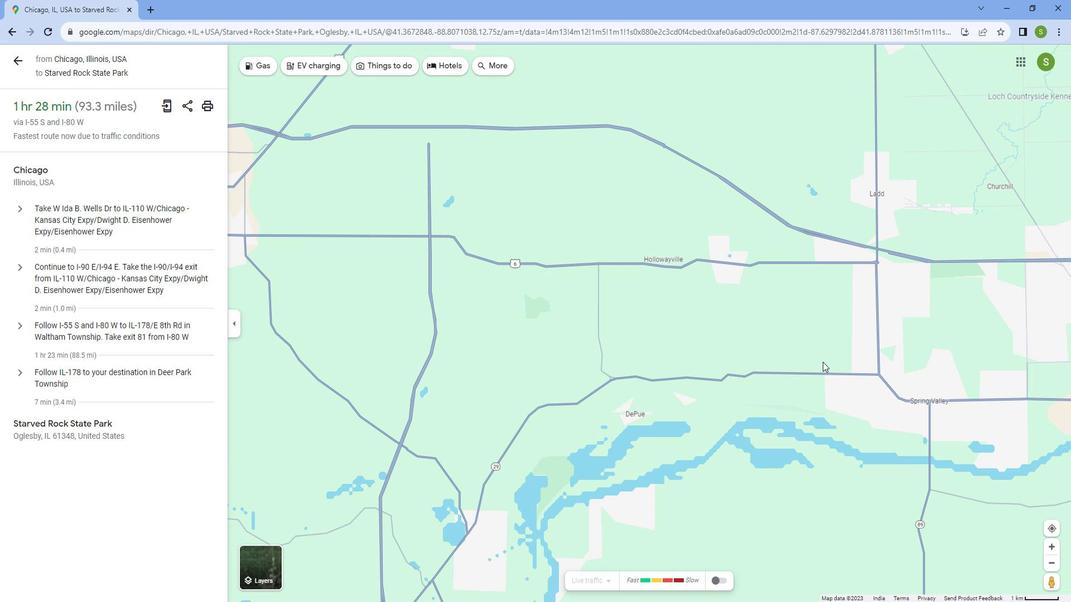 
Action: Mouse moved to (887, 300)
Screenshot: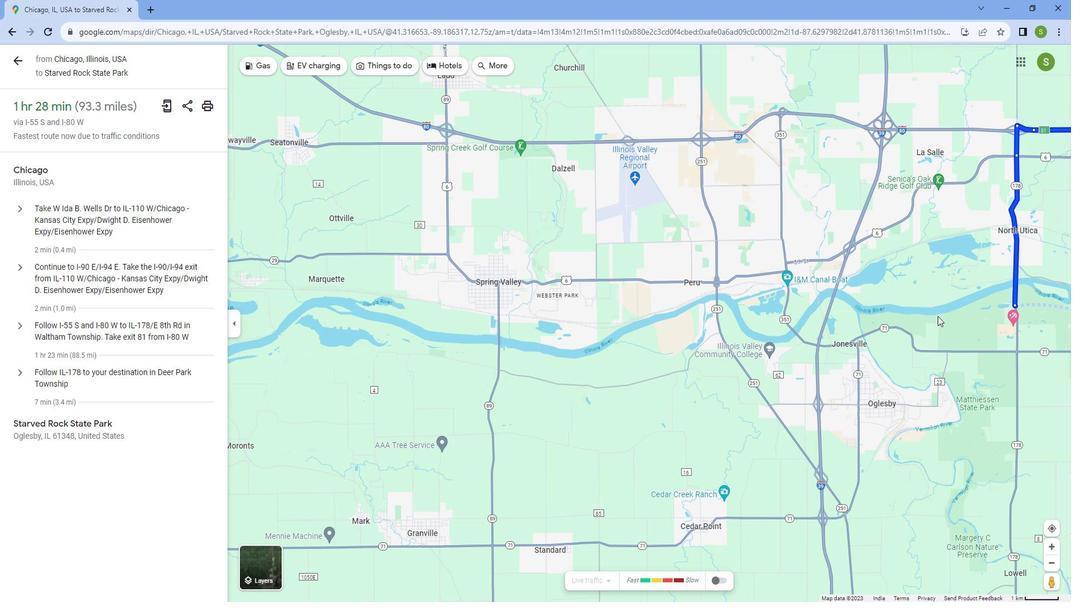 
Action: Mouse pressed left at (887, 300)
Screenshot: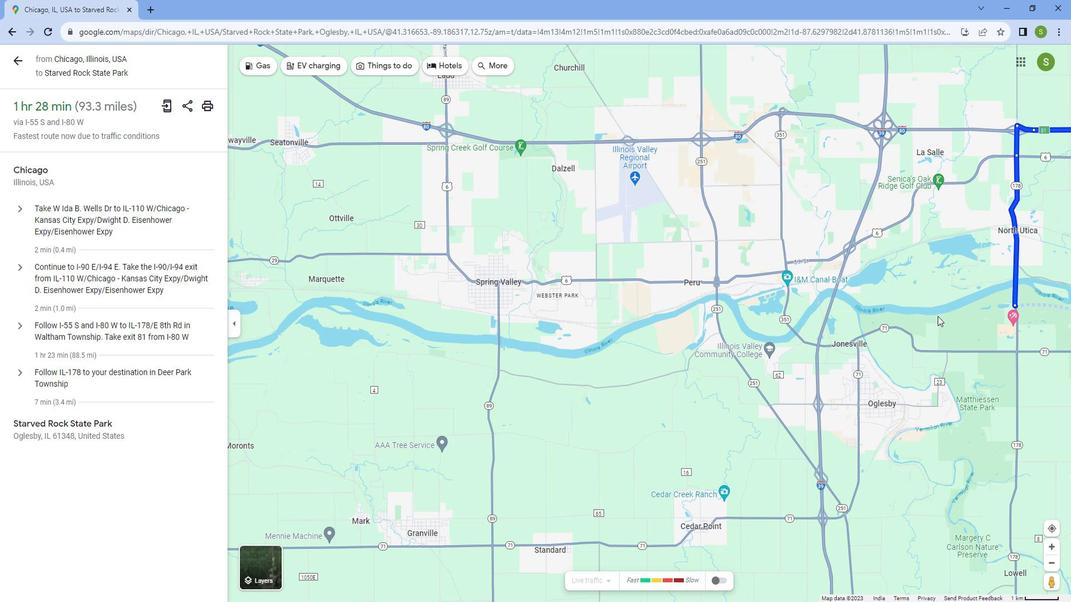 
Action: Mouse moved to (737, 282)
Screenshot: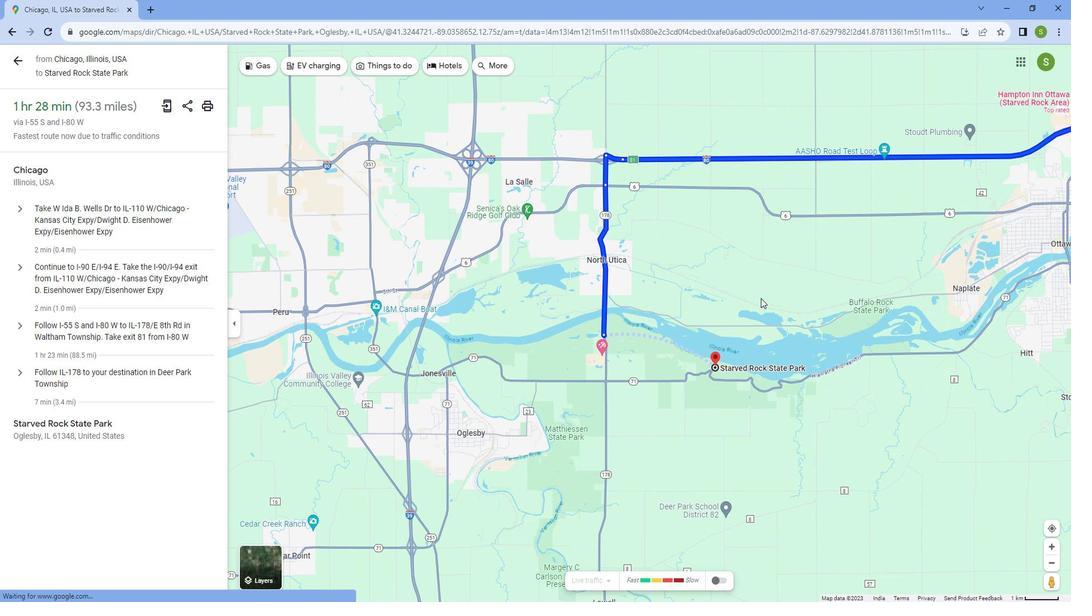 
Action: Mouse pressed left at (737, 282)
Screenshot: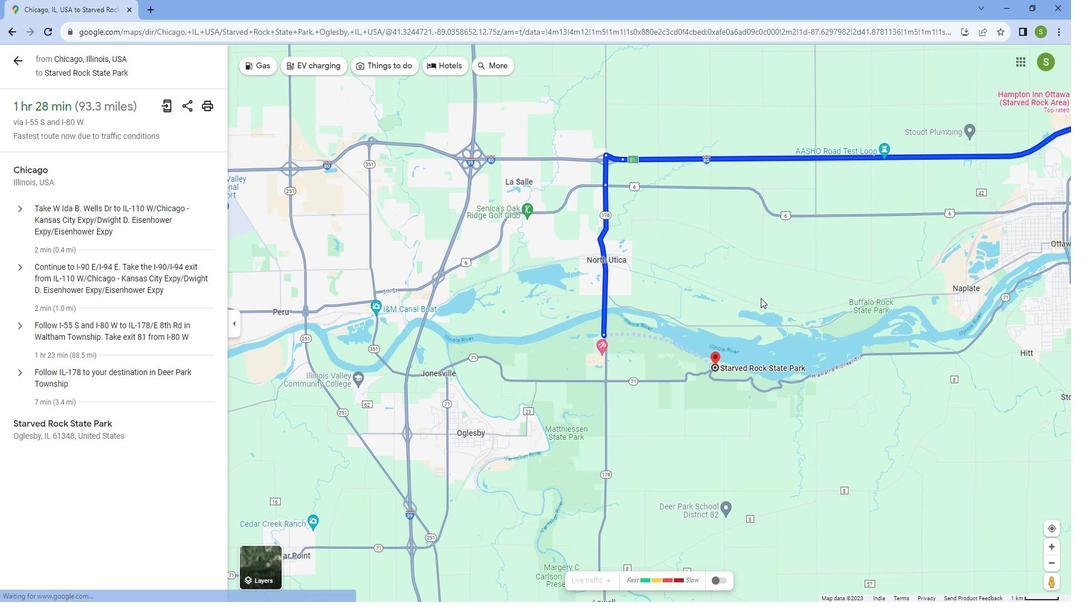 
Action: Mouse moved to (593, 292)
Screenshot: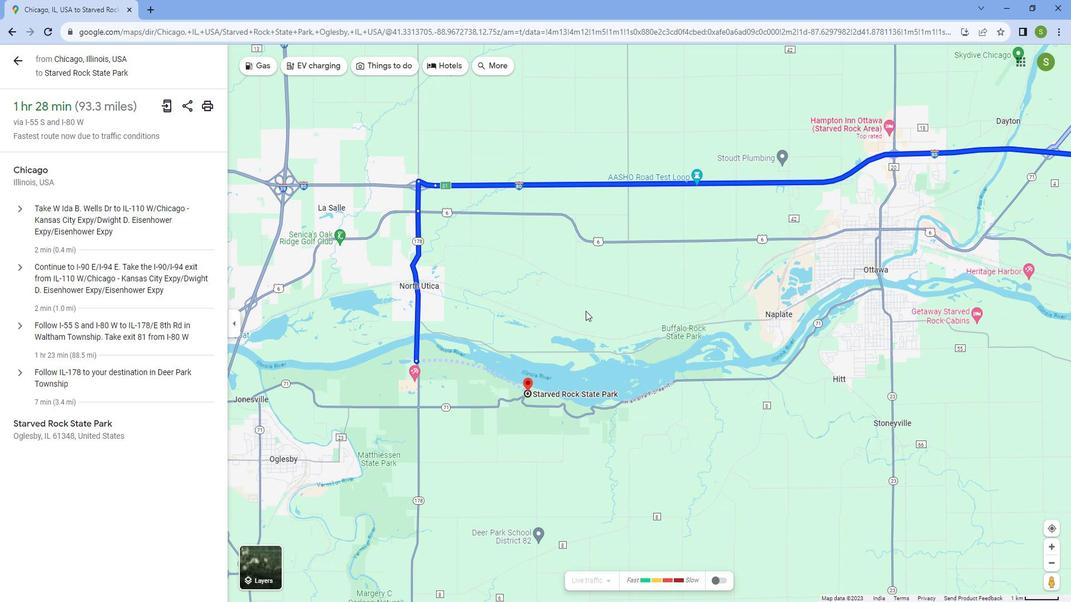 
Action: Mouse pressed left at (593, 292)
Screenshot: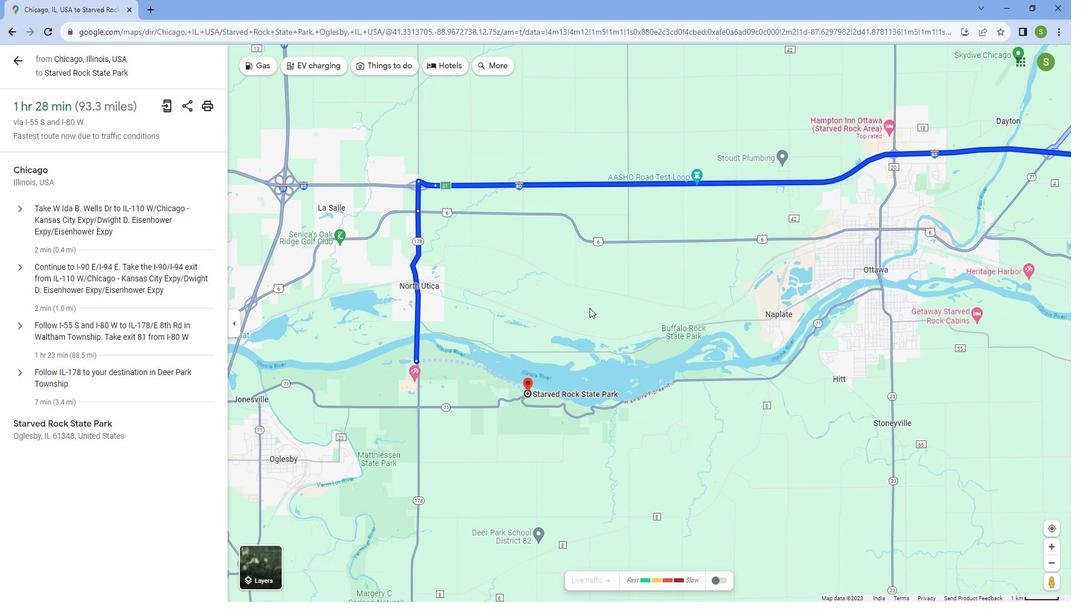 
Action: Mouse moved to (571, 304)
Screenshot: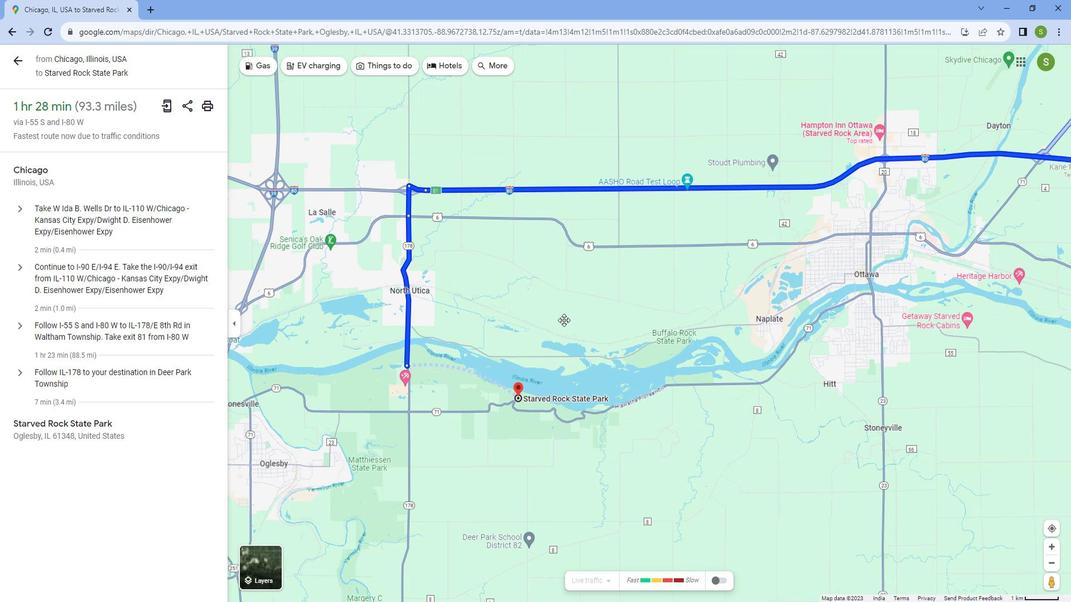 
Action: Mouse scrolled (571, 303) with delta (0, 0)
Screenshot: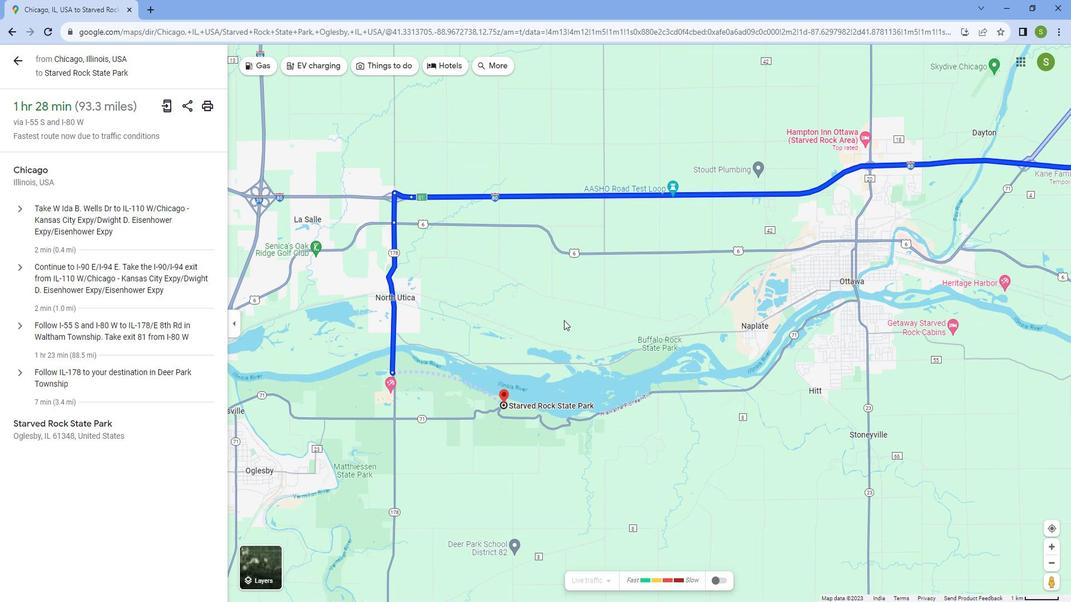 
Action: Mouse scrolled (571, 303) with delta (0, 0)
Screenshot: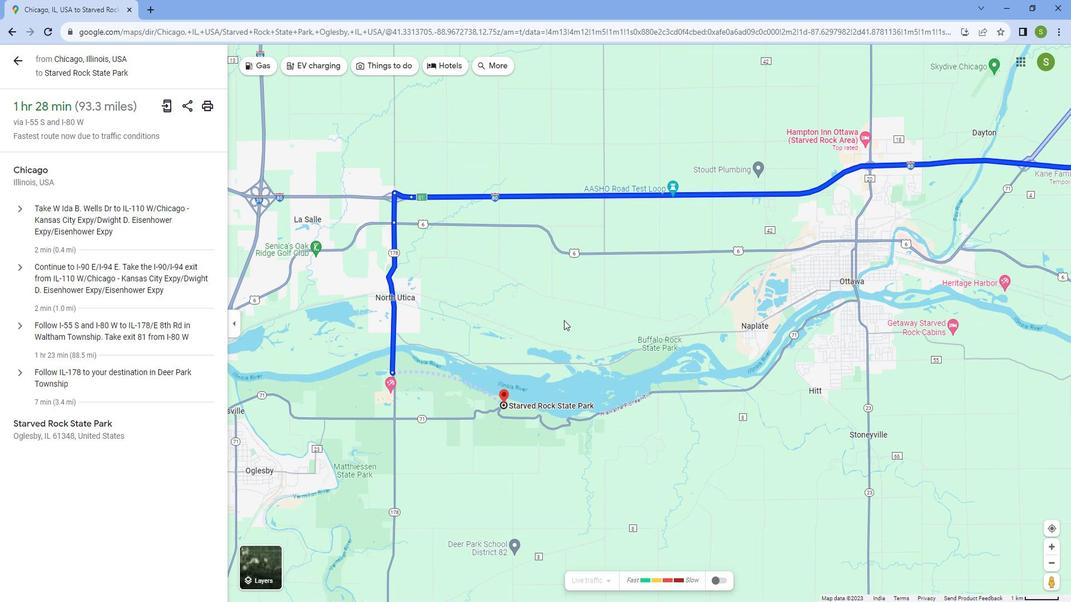 
Action: Mouse scrolled (571, 303) with delta (0, 0)
Screenshot: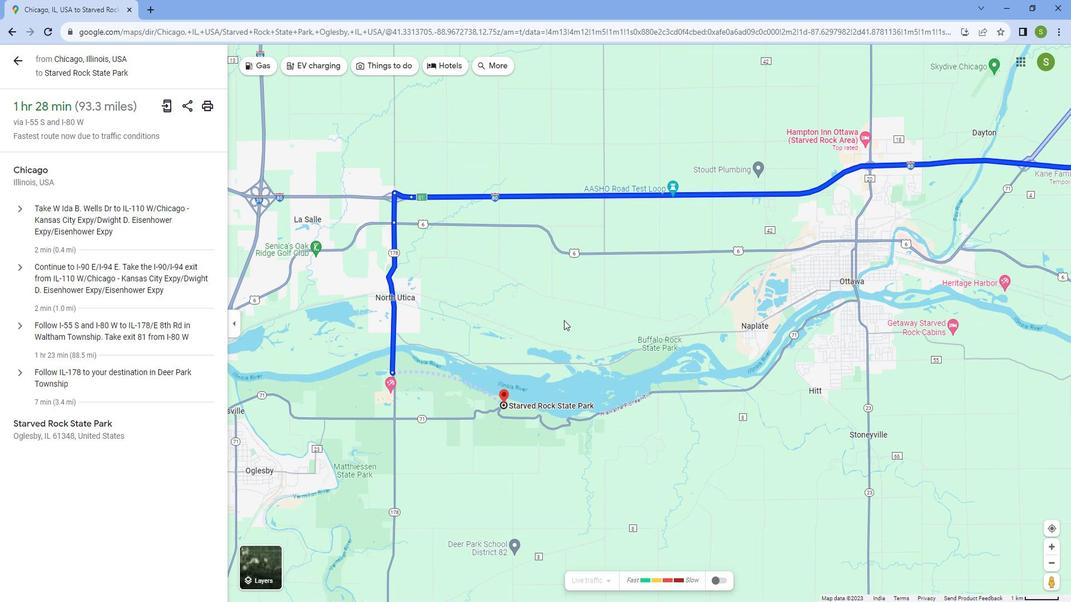 
Action: Mouse scrolled (571, 303) with delta (0, 0)
Screenshot: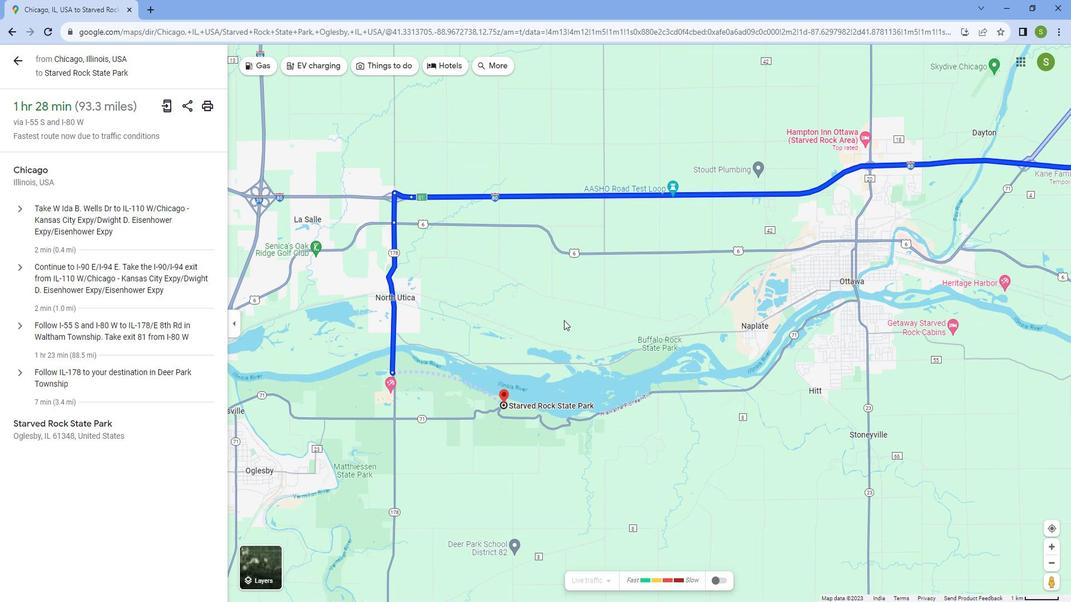 
Action: Mouse scrolled (571, 303) with delta (0, 0)
Screenshot: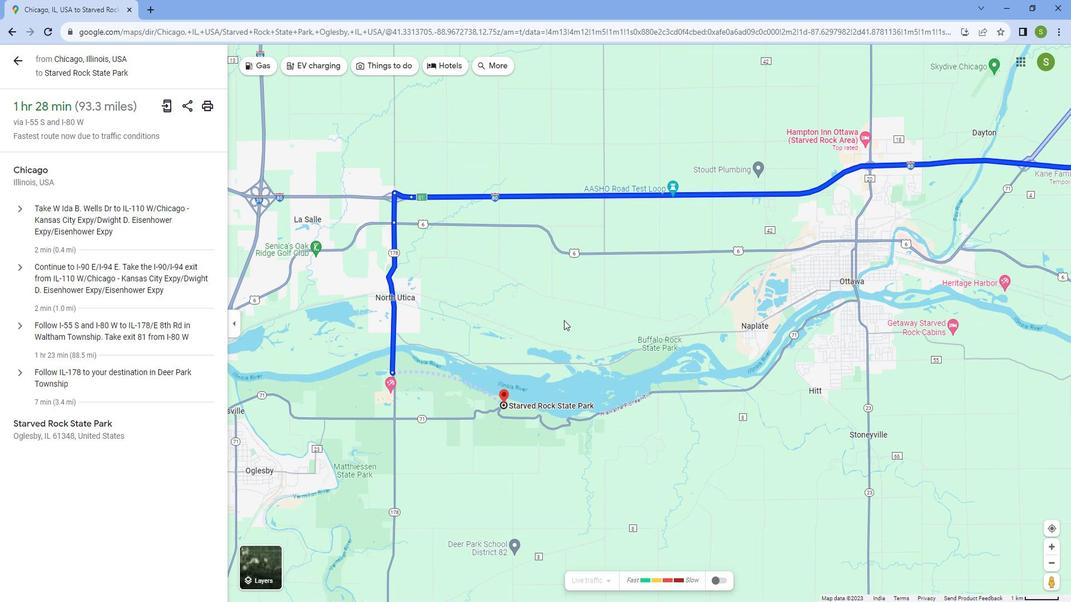
Action: Mouse moved to (571, 304)
Screenshot: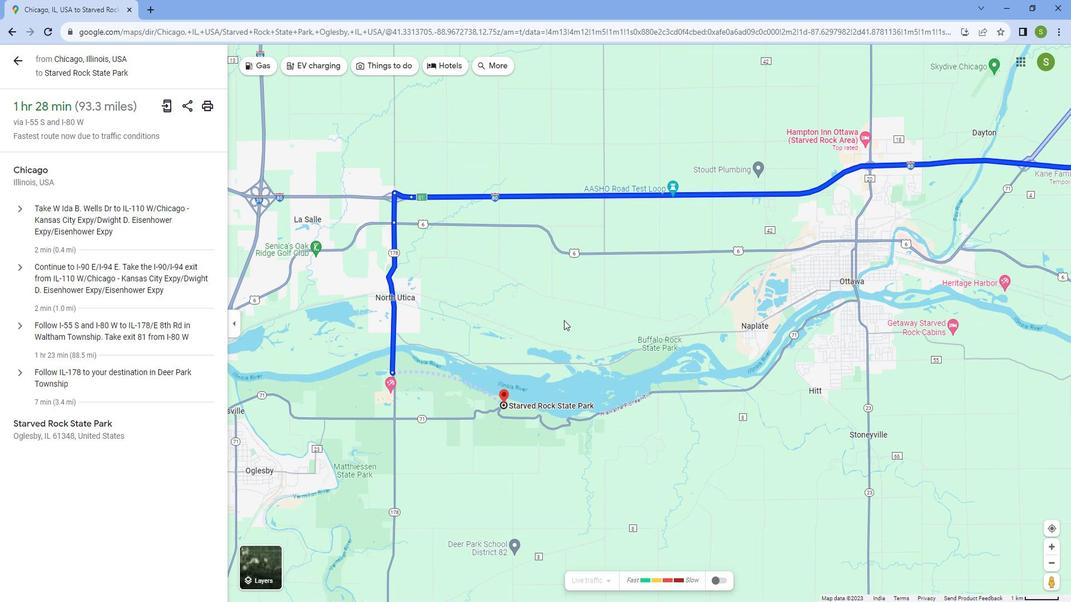 
Action: Mouse scrolled (571, 303) with delta (0, 0)
Screenshot: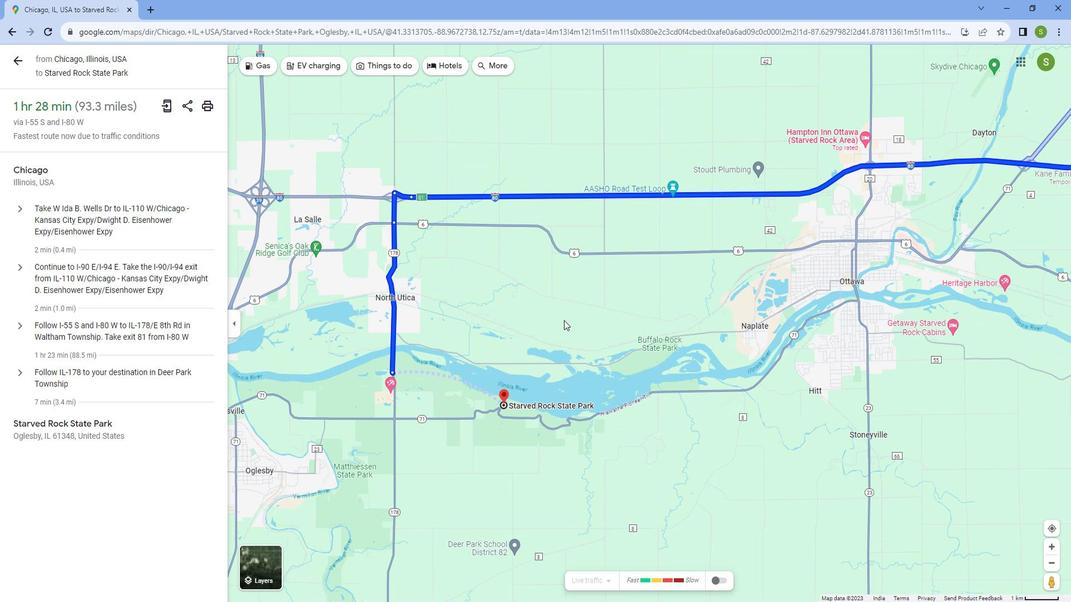 
Action: Mouse moved to (571, 302)
Screenshot: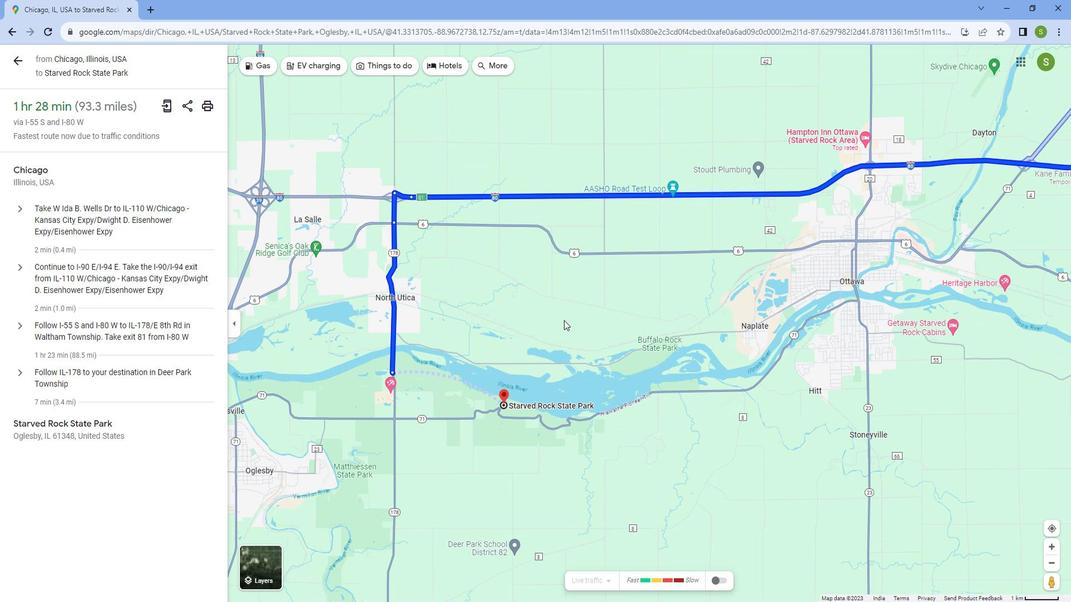 
Action: Mouse scrolled (571, 302) with delta (0, 0)
Screenshot: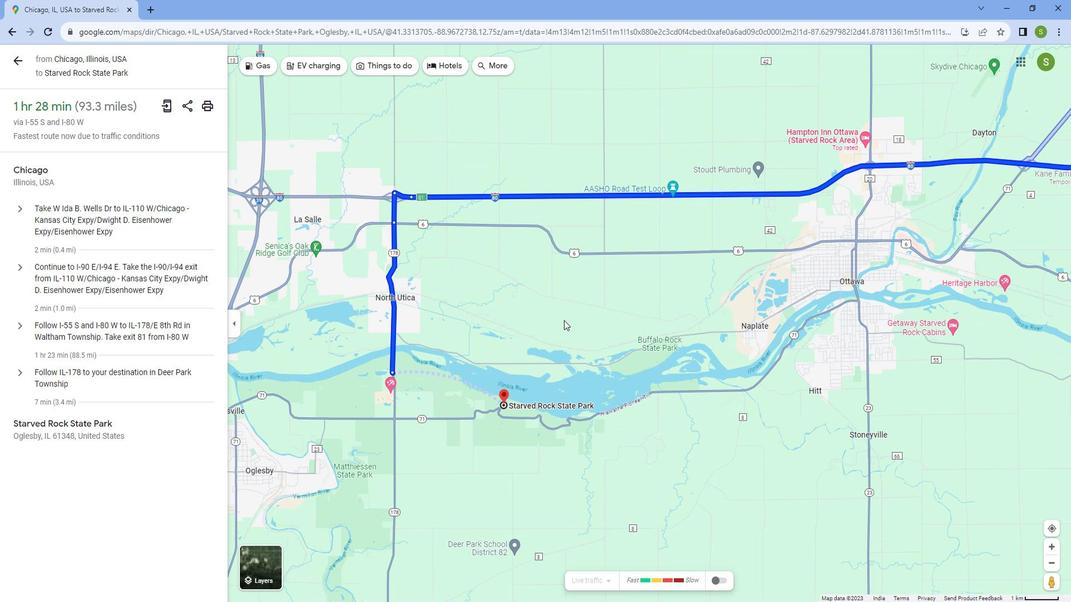 
Action: Mouse moved to (571, 301)
Screenshot: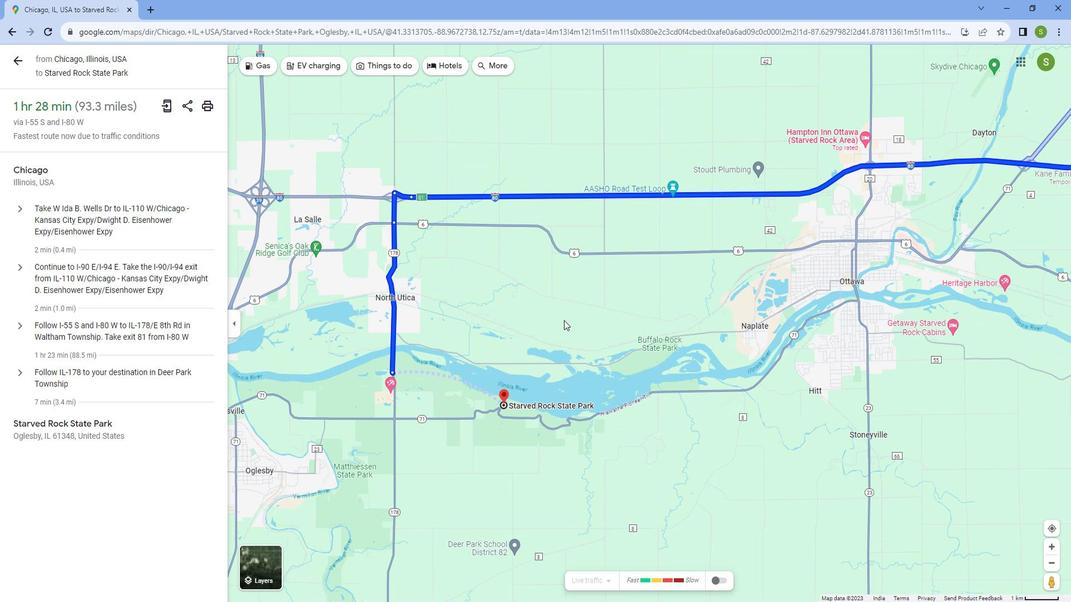 
Action: Mouse scrolled (571, 300) with delta (0, 0)
Screenshot: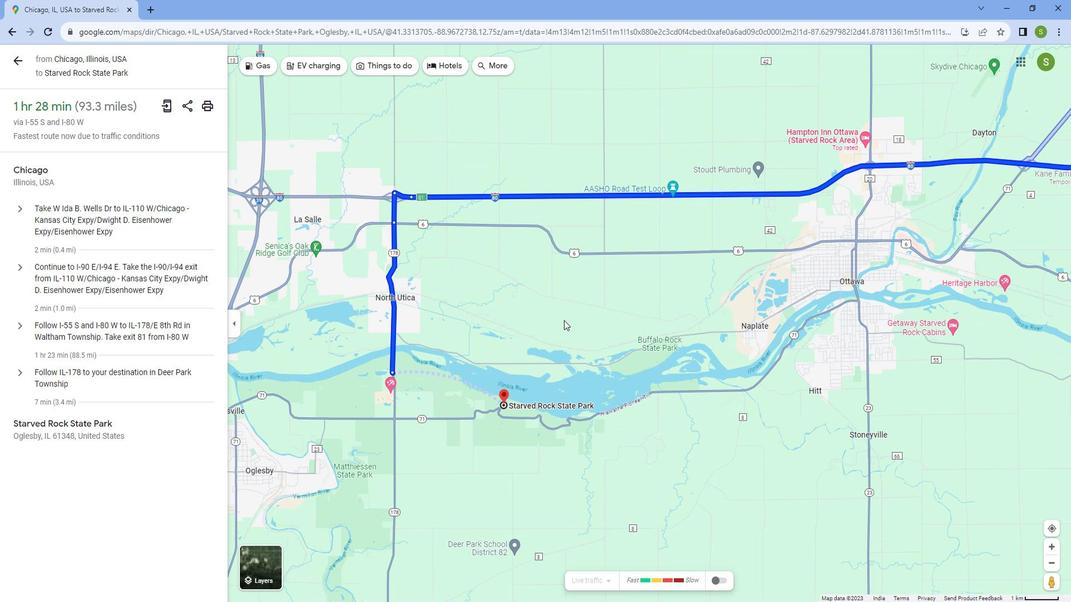 
Action: Mouse moved to (571, 294)
Screenshot: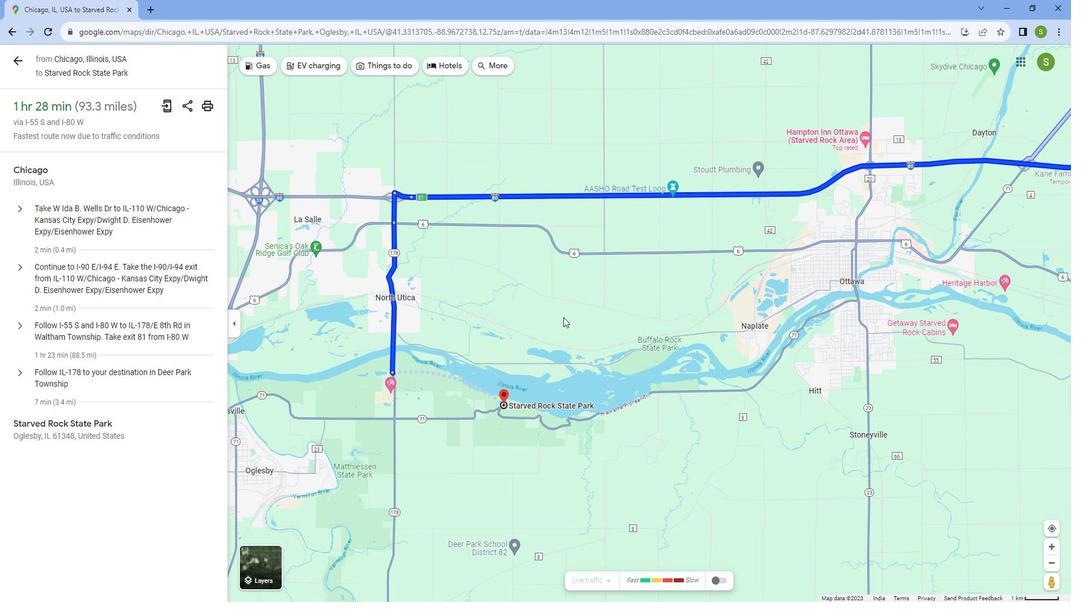
Action: Mouse scrolled (571, 294) with delta (0, 0)
Screenshot: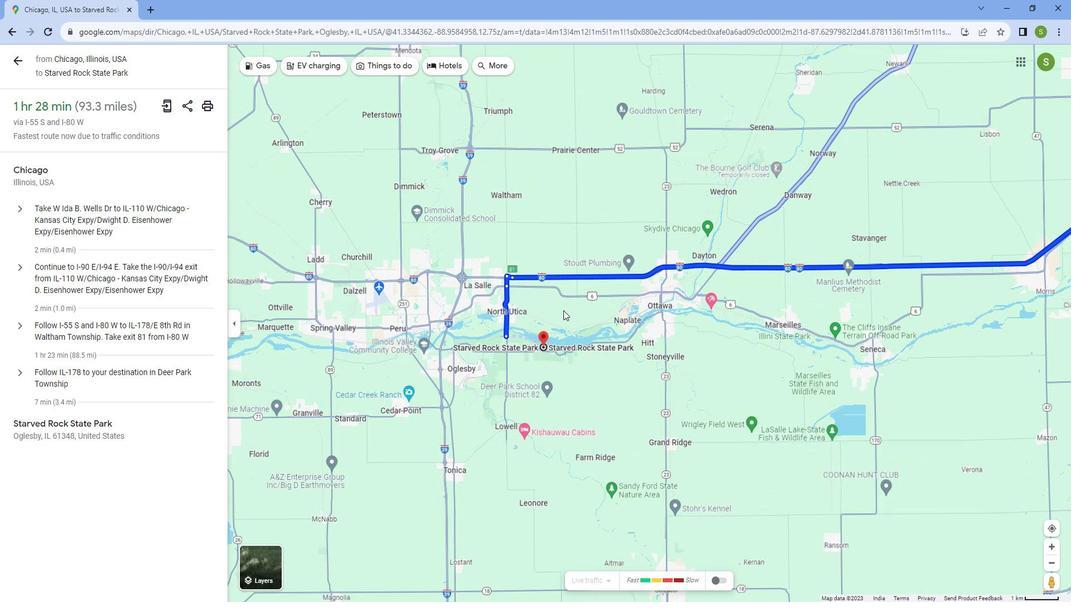 
Action: Mouse scrolled (571, 294) with delta (0, 0)
Screenshot: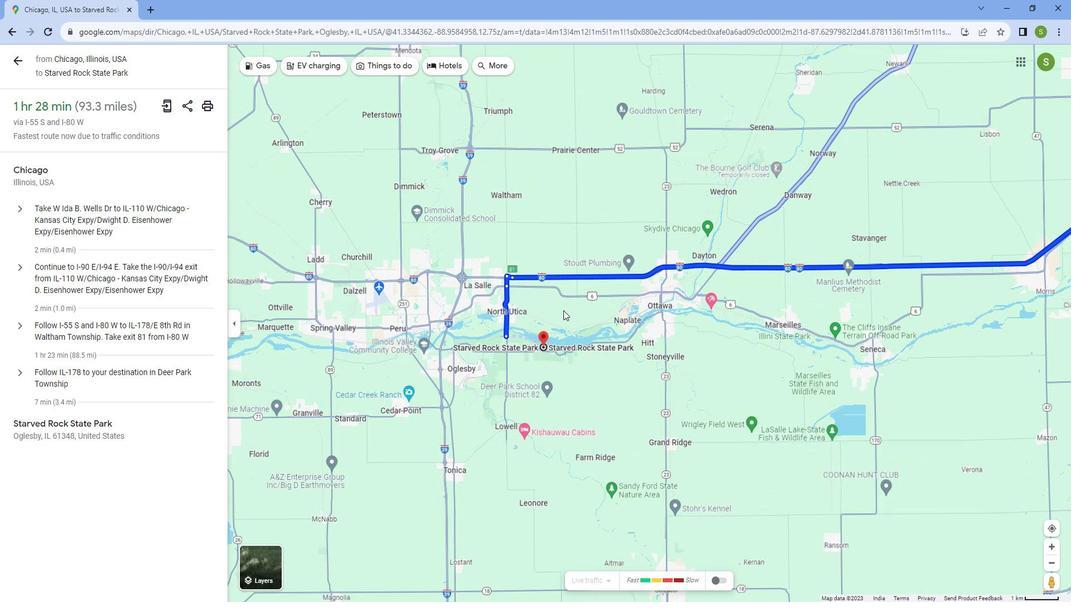 
Action: Mouse scrolled (571, 294) with delta (0, 0)
Screenshot: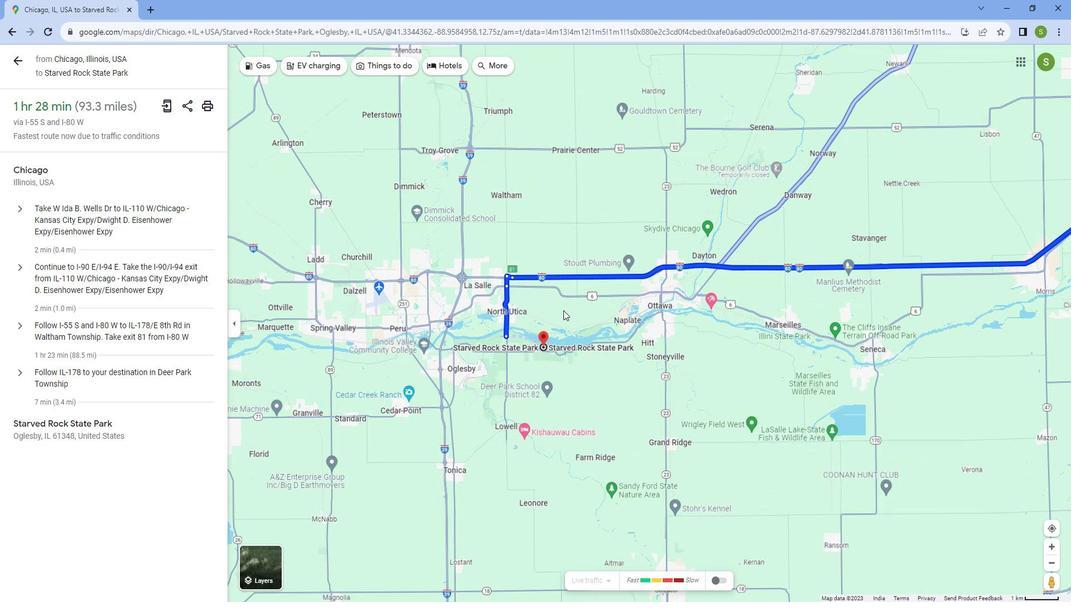 
Action: Mouse scrolled (571, 294) with delta (0, 0)
Screenshot: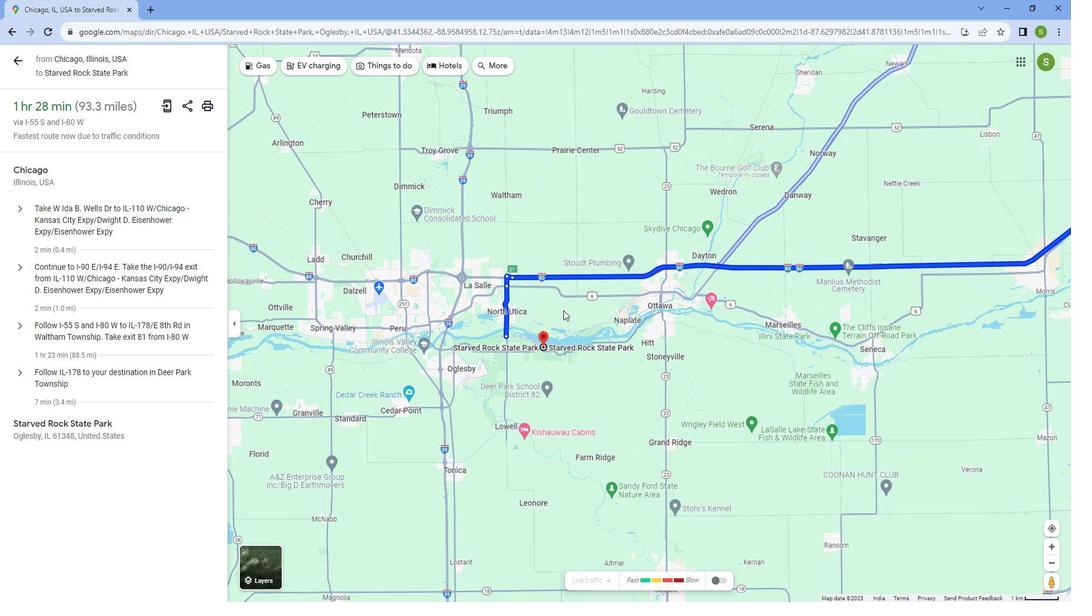 
Action: Mouse scrolled (571, 294) with delta (0, 0)
Screenshot: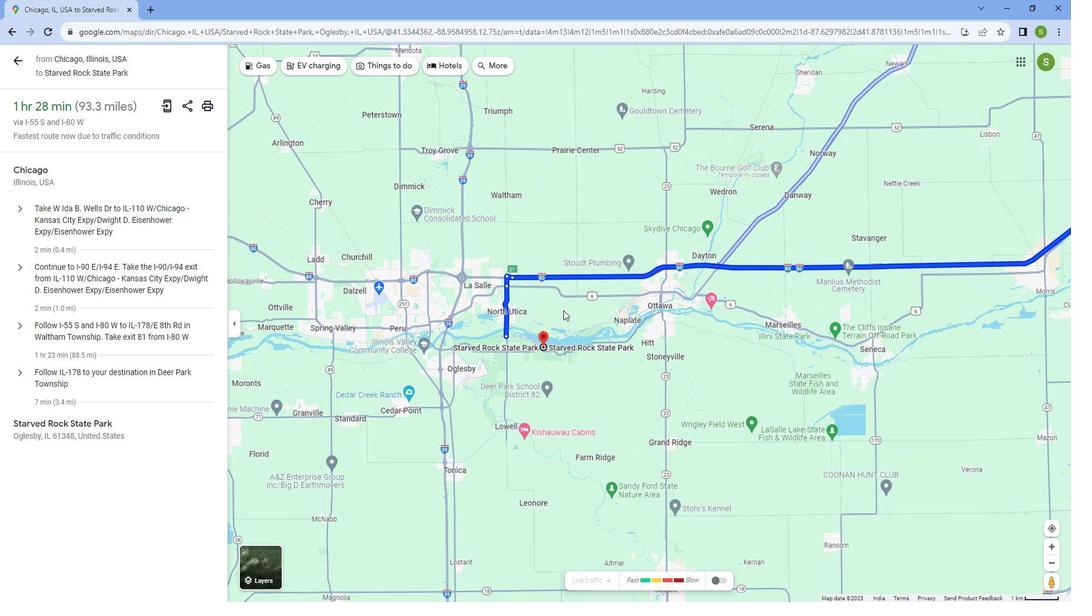 
Action: Mouse scrolled (571, 294) with delta (0, 0)
Screenshot: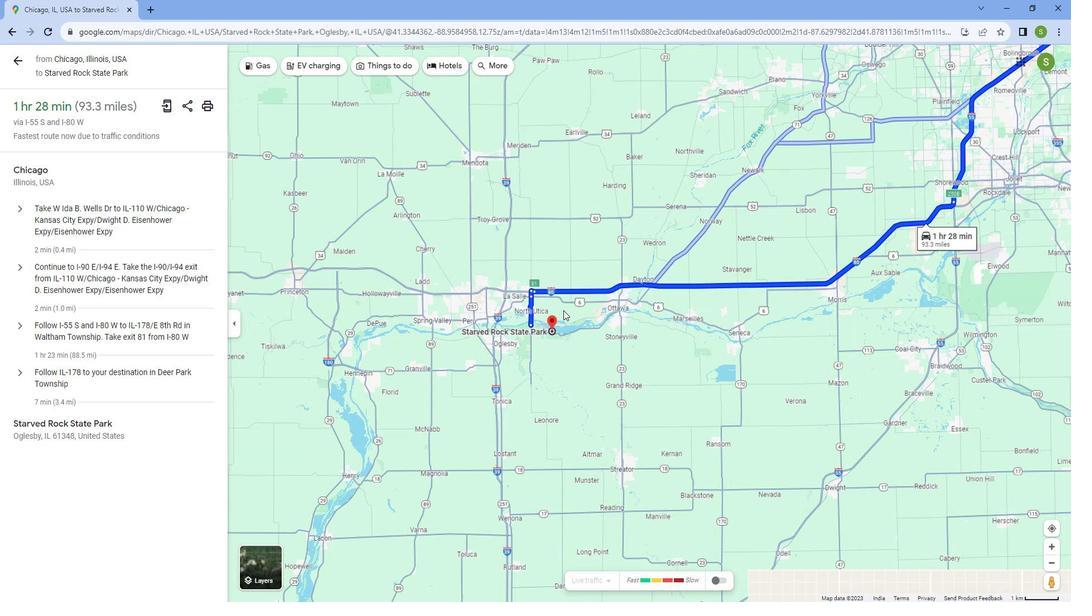 
Action: Mouse scrolled (571, 294) with delta (0, 0)
Screenshot: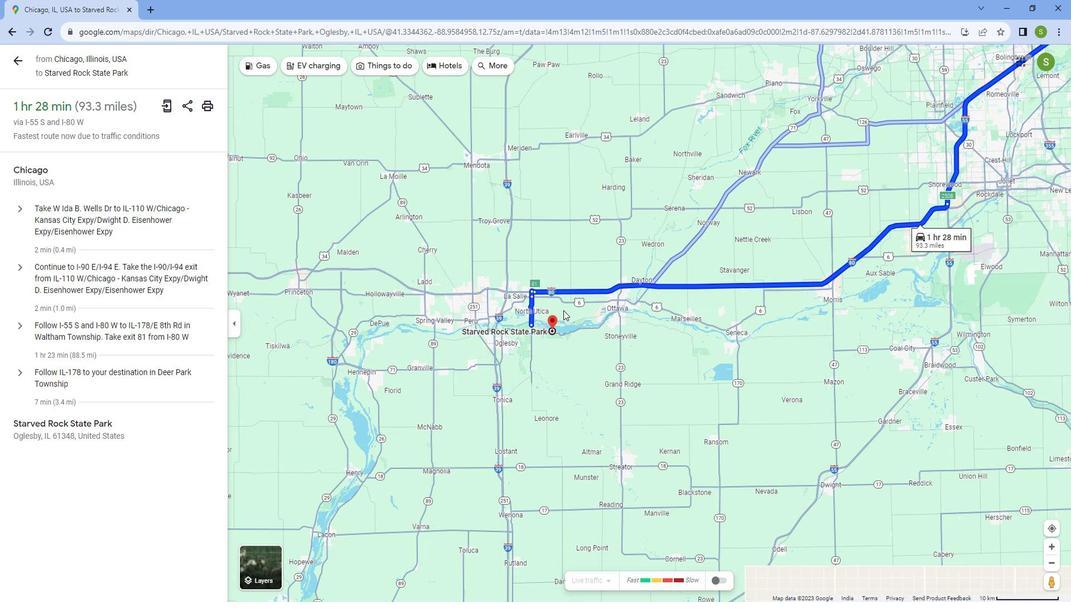 
Action: Mouse scrolled (571, 294) with delta (0, 0)
Screenshot: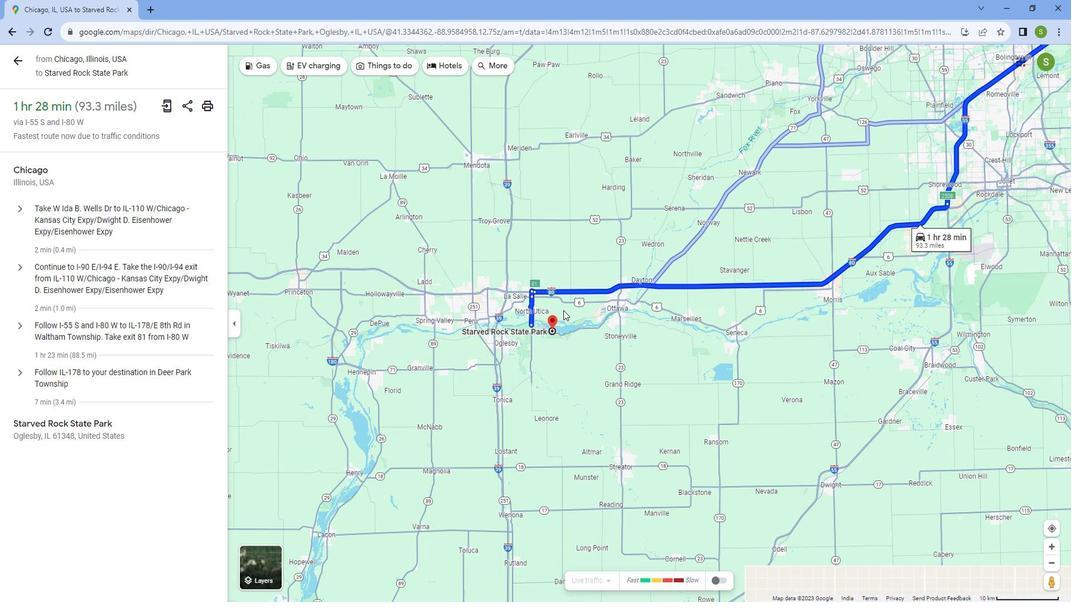 
Action: Mouse scrolled (571, 294) with delta (0, 0)
Screenshot: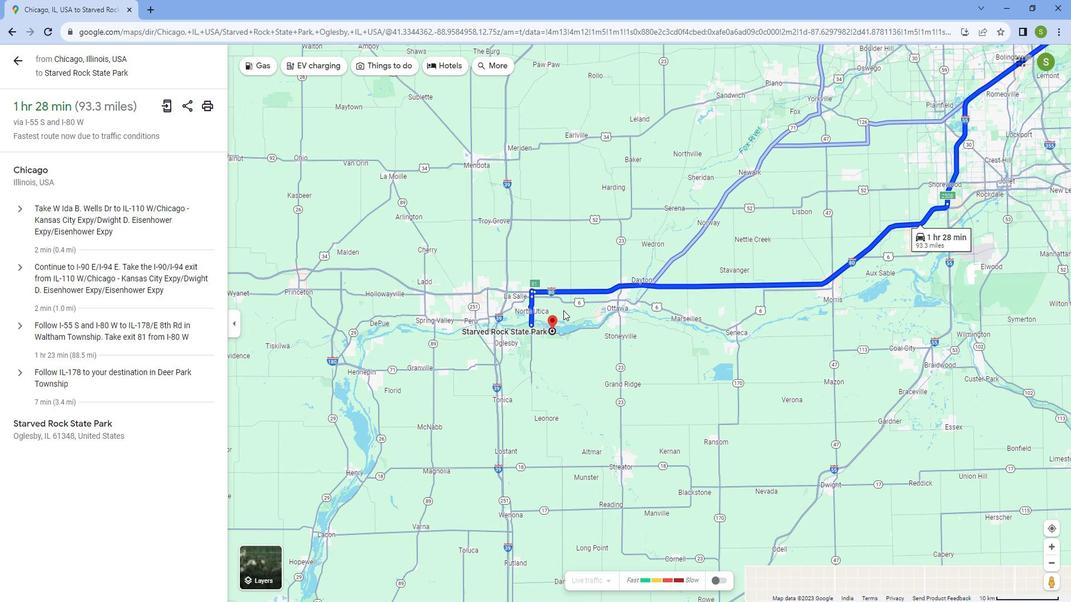 
Action: Mouse moved to (573, 292)
Screenshot: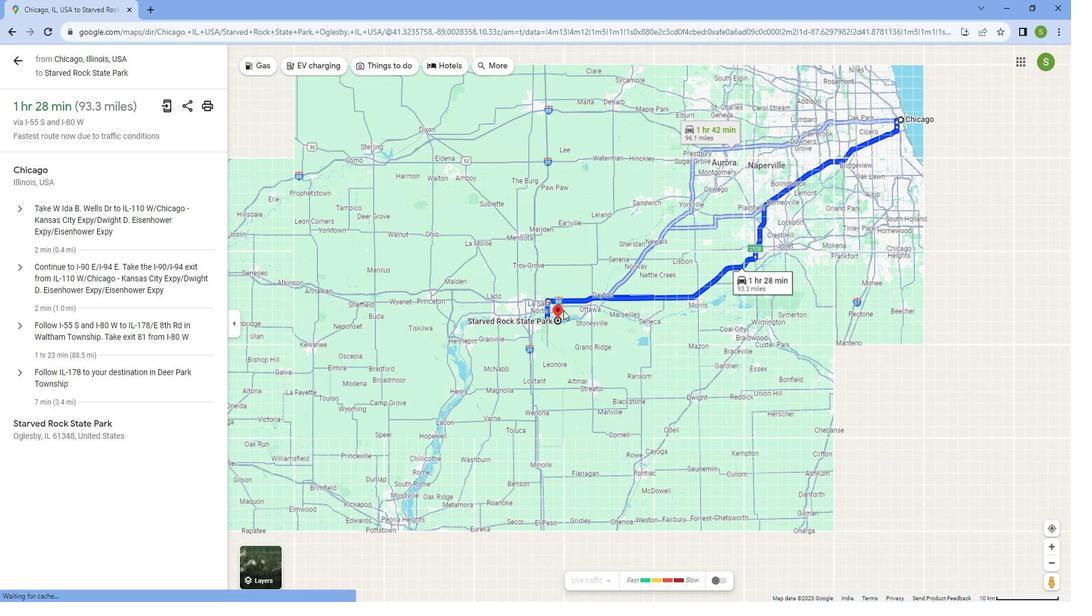 
Action: Mouse scrolled (573, 292) with delta (0, 0)
Screenshot: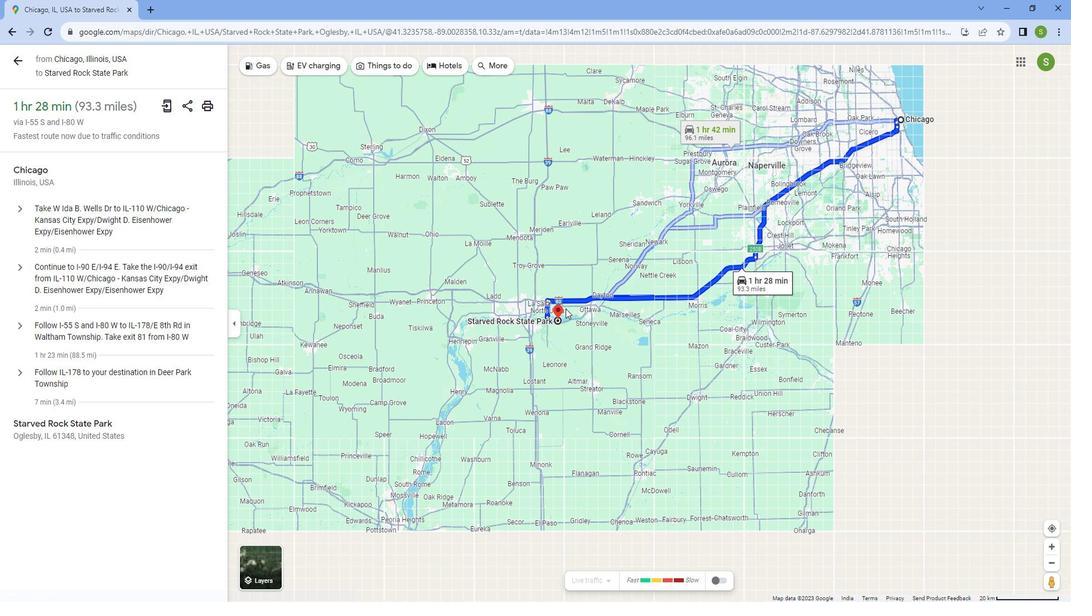 
Action: Mouse scrolled (573, 292) with delta (0, 0)
Screenshot: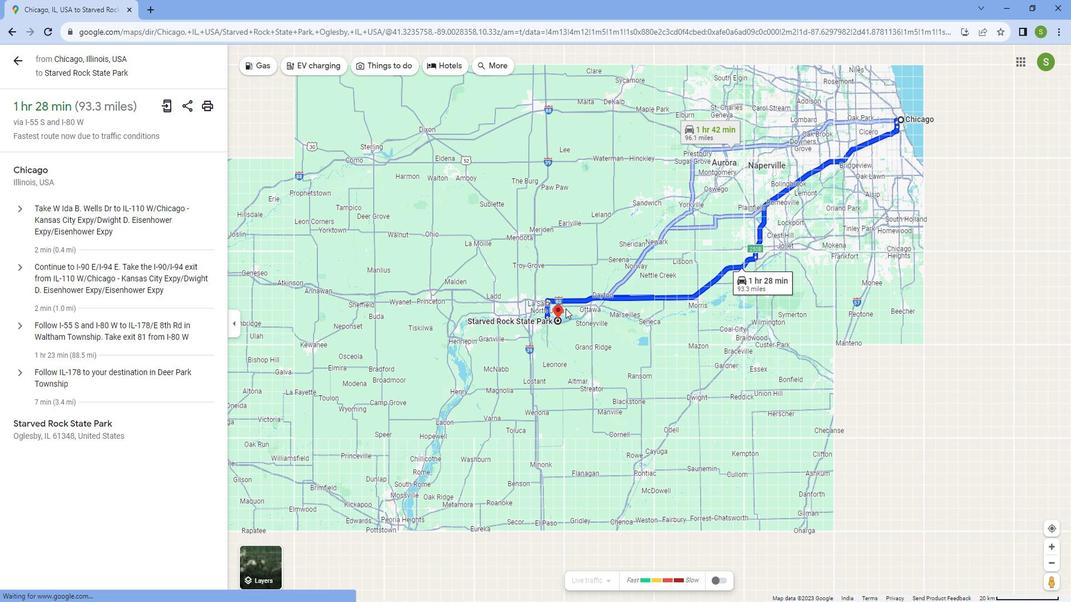 
Action: Mouse moved to (773, 266)
Screenshot: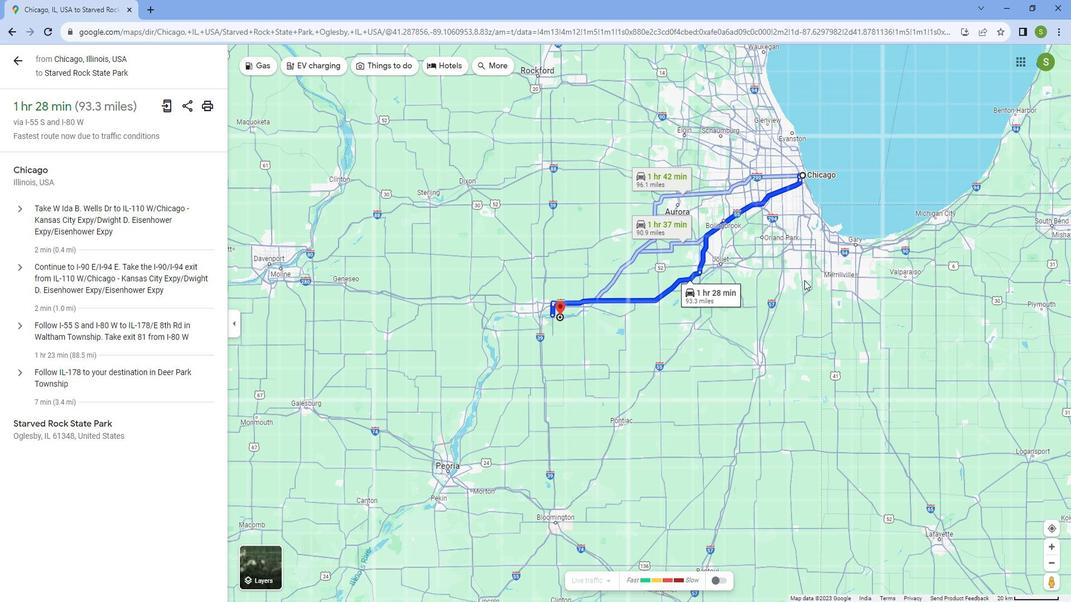 
Action: Mouse pressed left at (773, 266)
Screenshot: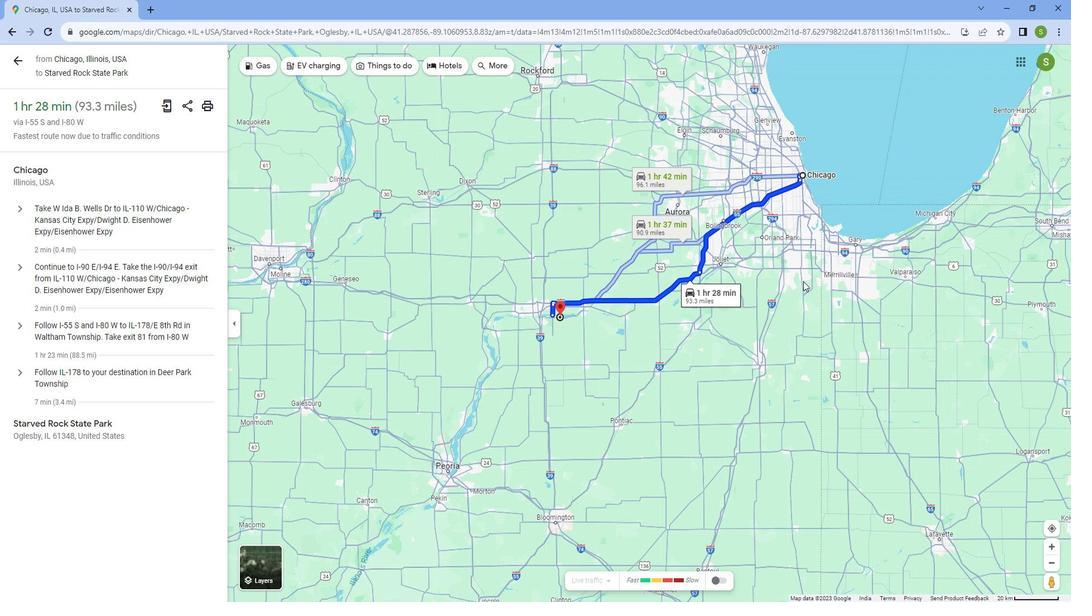 
Action: Mouse moved to (610, 350)
Screenshot: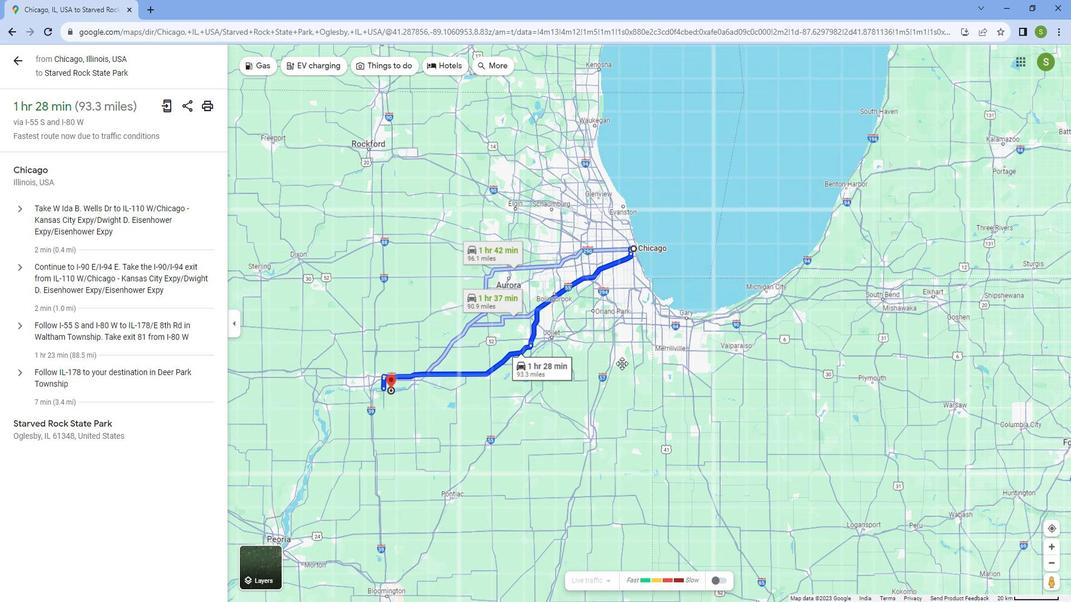 
